 Task: Add a dependency to the task Upgrade and migrate company software development to a cloud-based solution , the existing task  Integrate a new payment gateway for recurring payments in the project AgileHaven
Action: Mouse moved to (572, 327)
Screenshot: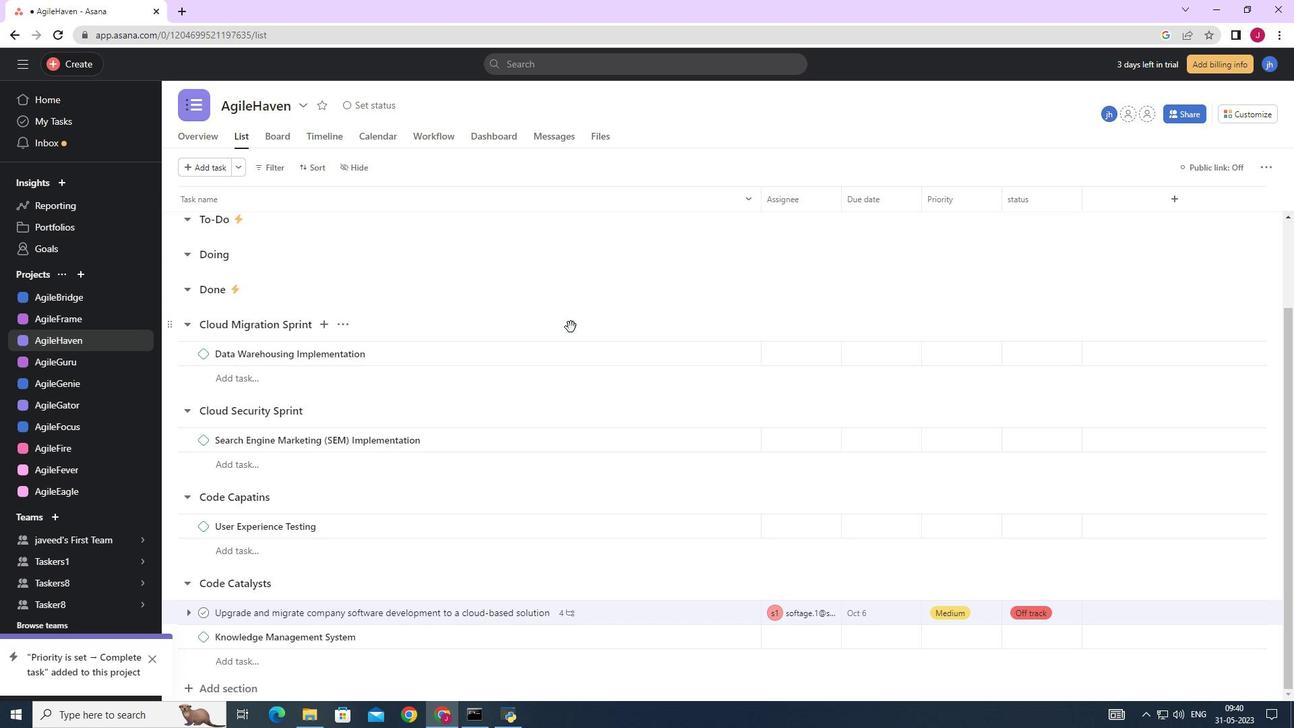 
Action: Mouse scrolled (572, 327) with delta (0, 0)
Screenshot: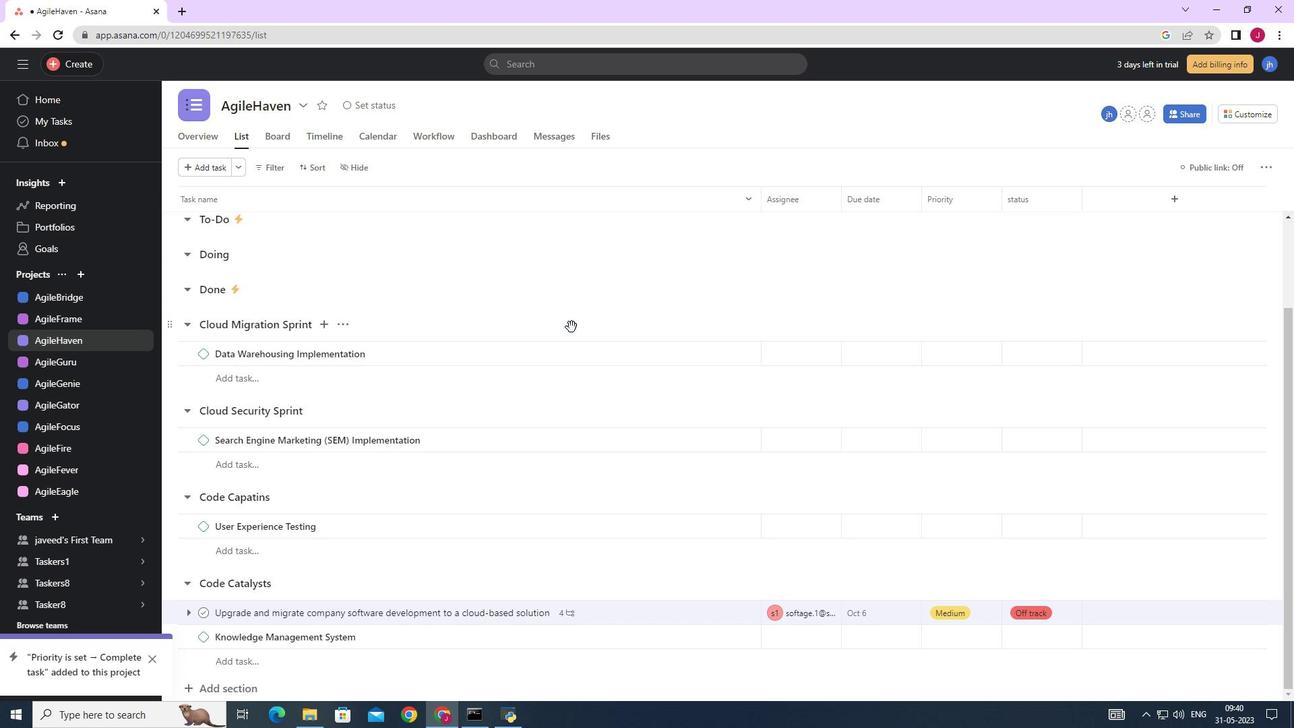 
Action: Mouse moved to (489, 289)
Screenshot: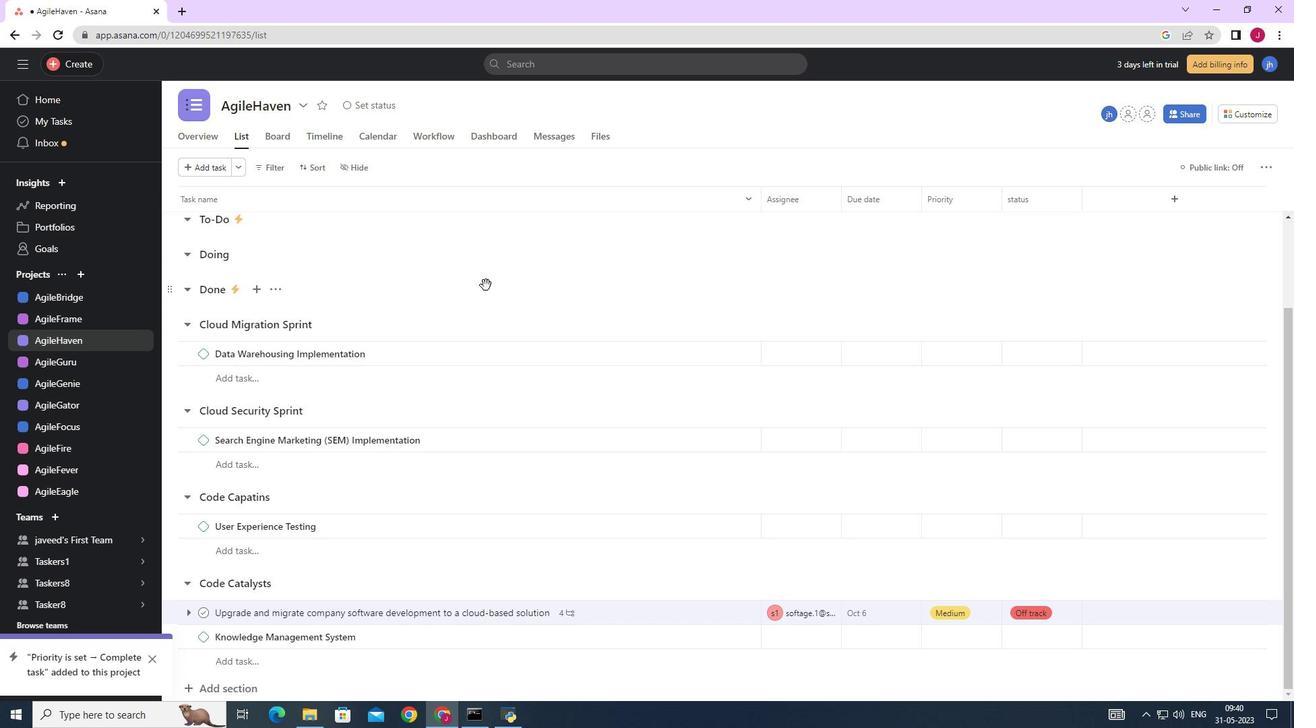 
Action: Mouse scrolled (489, 290) with delta (0, 0)
Screenshot: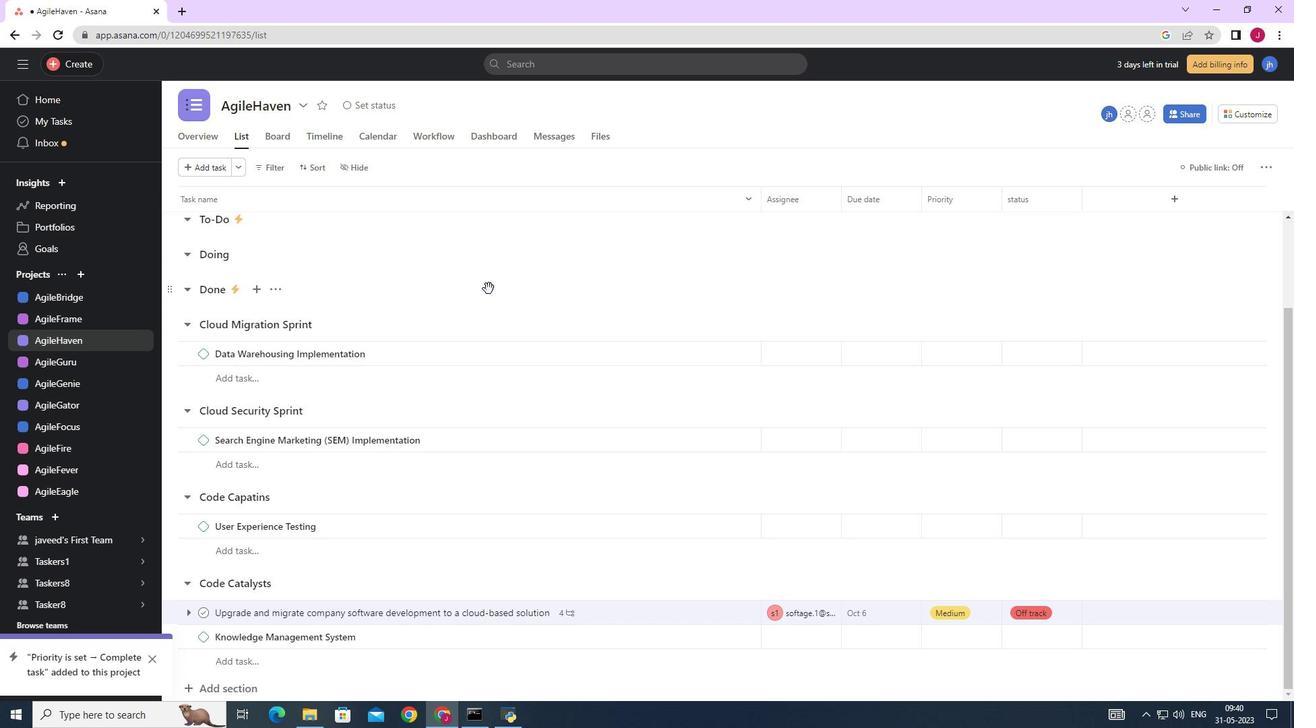 
Action: Mouse scrolled (489, 290) with delta (0, 0)
Screenshot: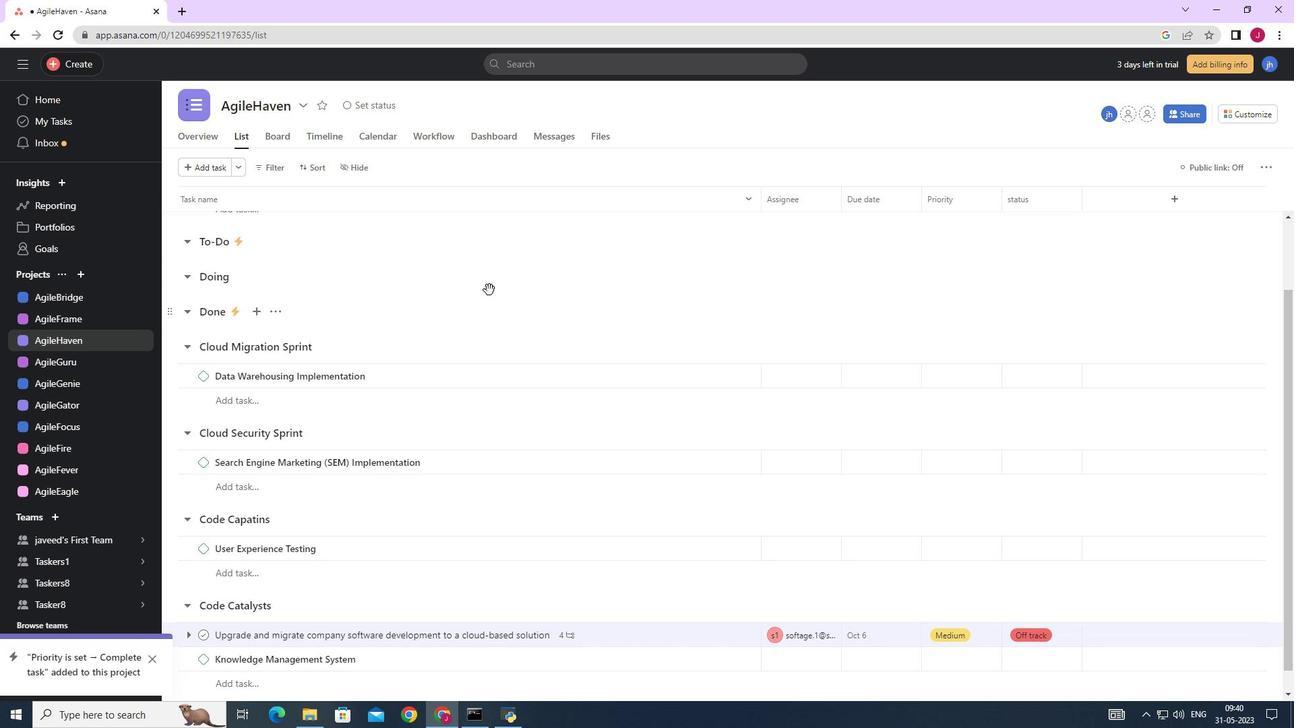 
Action: Mouse scrolled (489, 290) with delta (0, 0)
Screenshot: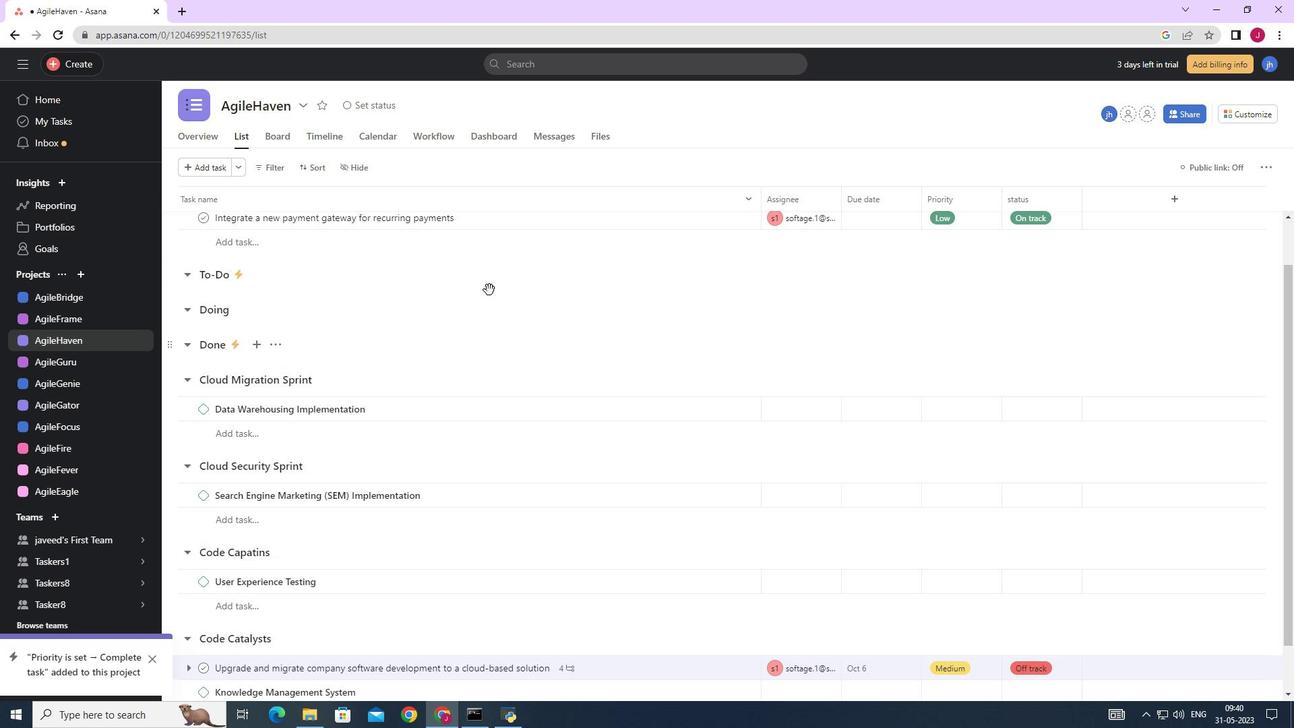 
Action: Mouse scrolled (489, 290) with delta (0, 0)
Screenshot: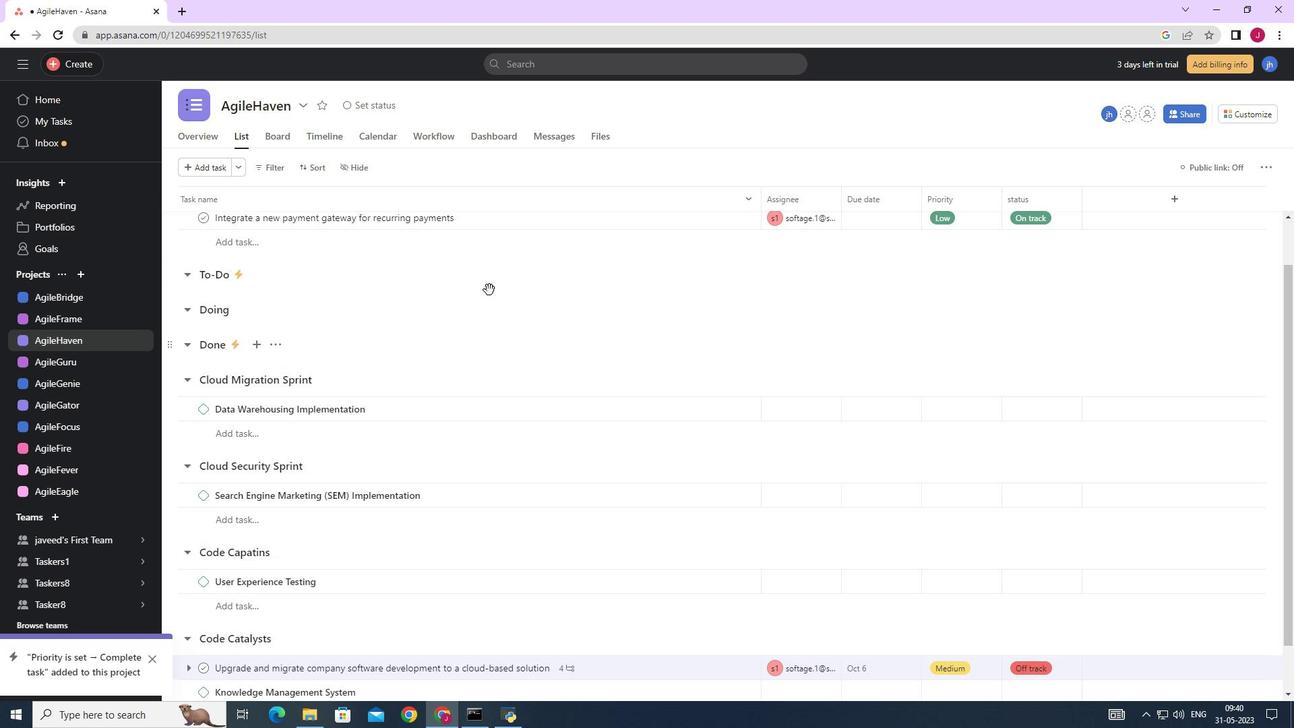 
Action: Mouse scrolled (489, 290) with delta (0, 0)
Screenshot: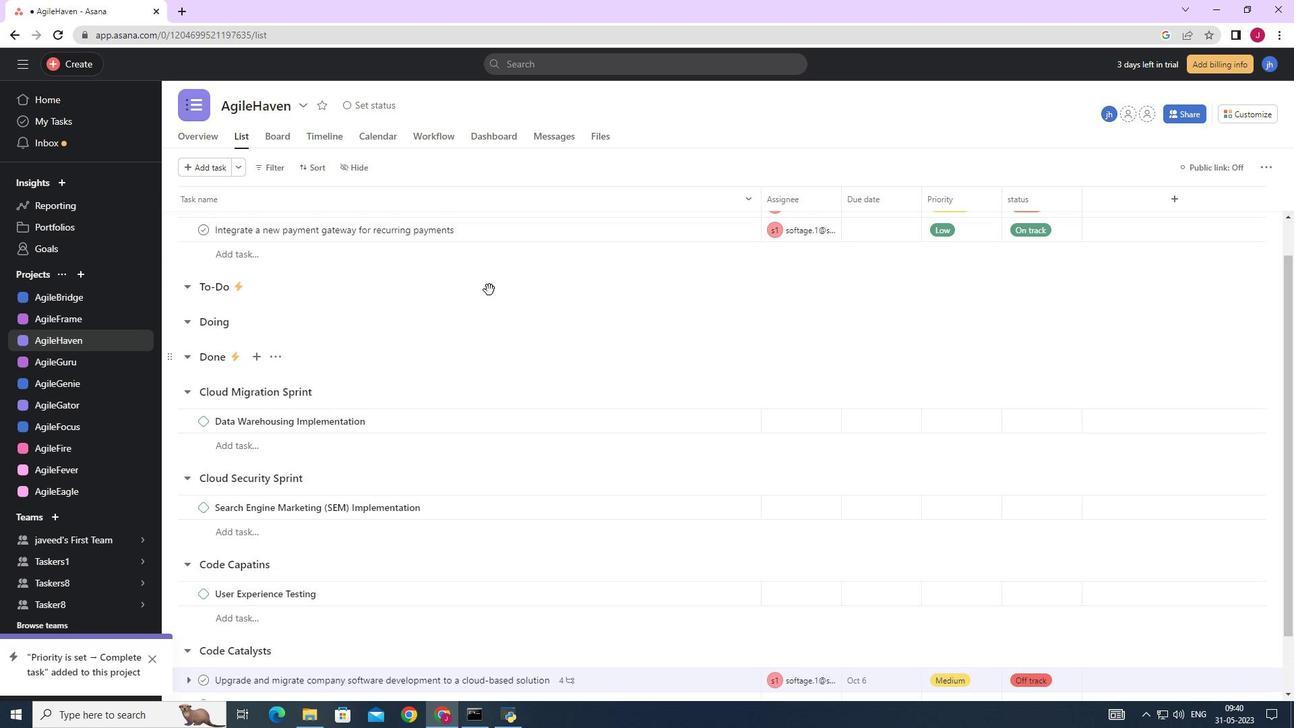 
Action: Mouse moved to (470, 324)
Screenshot: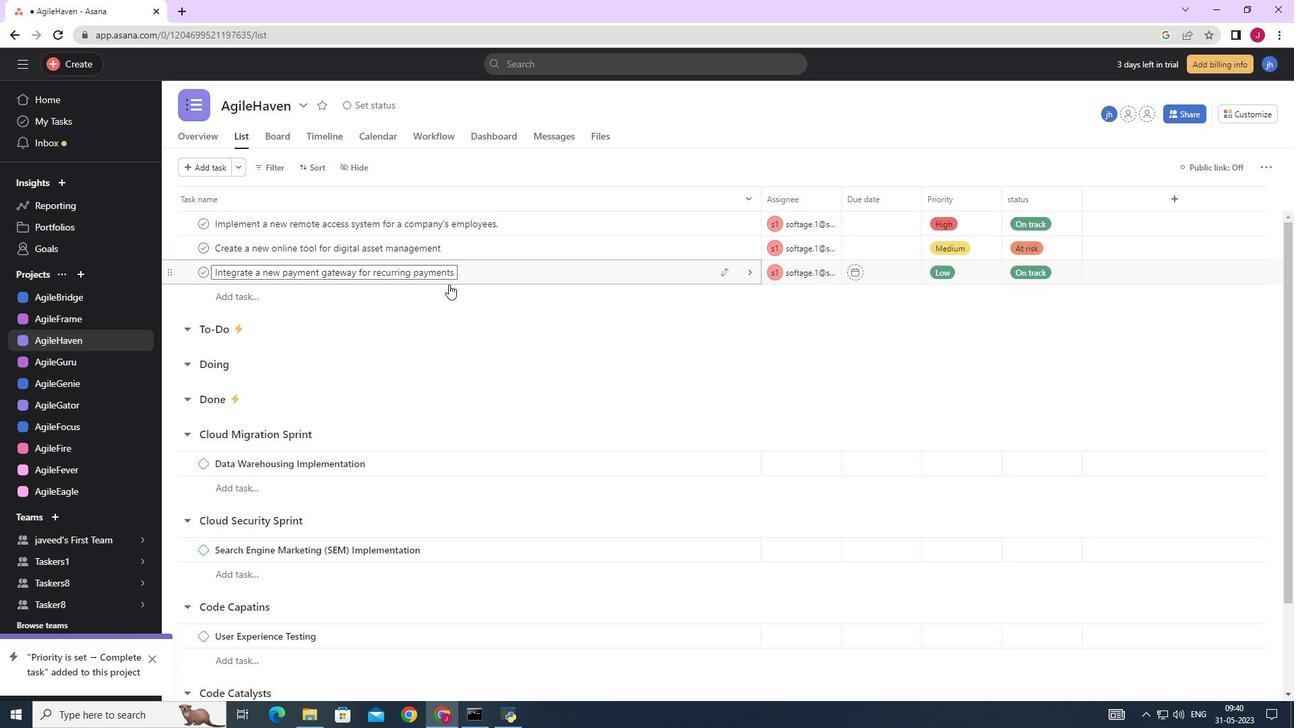
Action: Mouse scrolled (470, 323) with delta (0, 0)
Screenshot: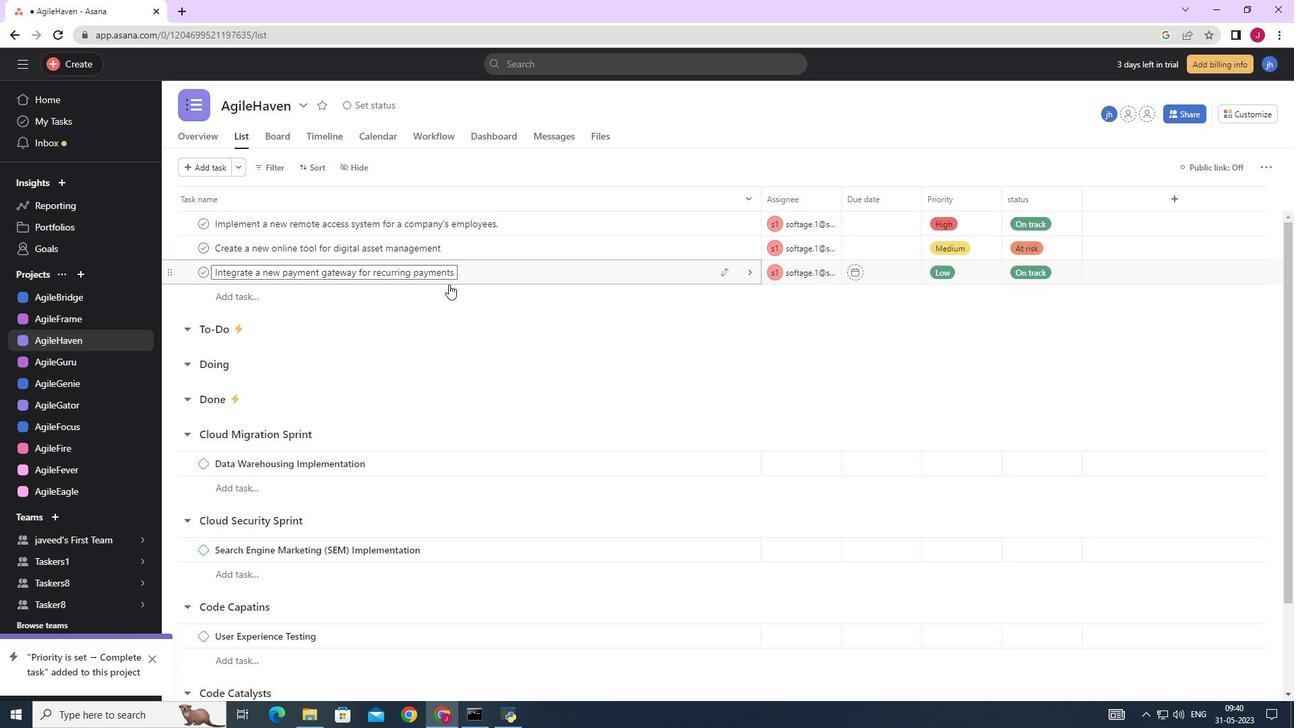 
Action: Mouse moved to (470, 327)
Screenshot: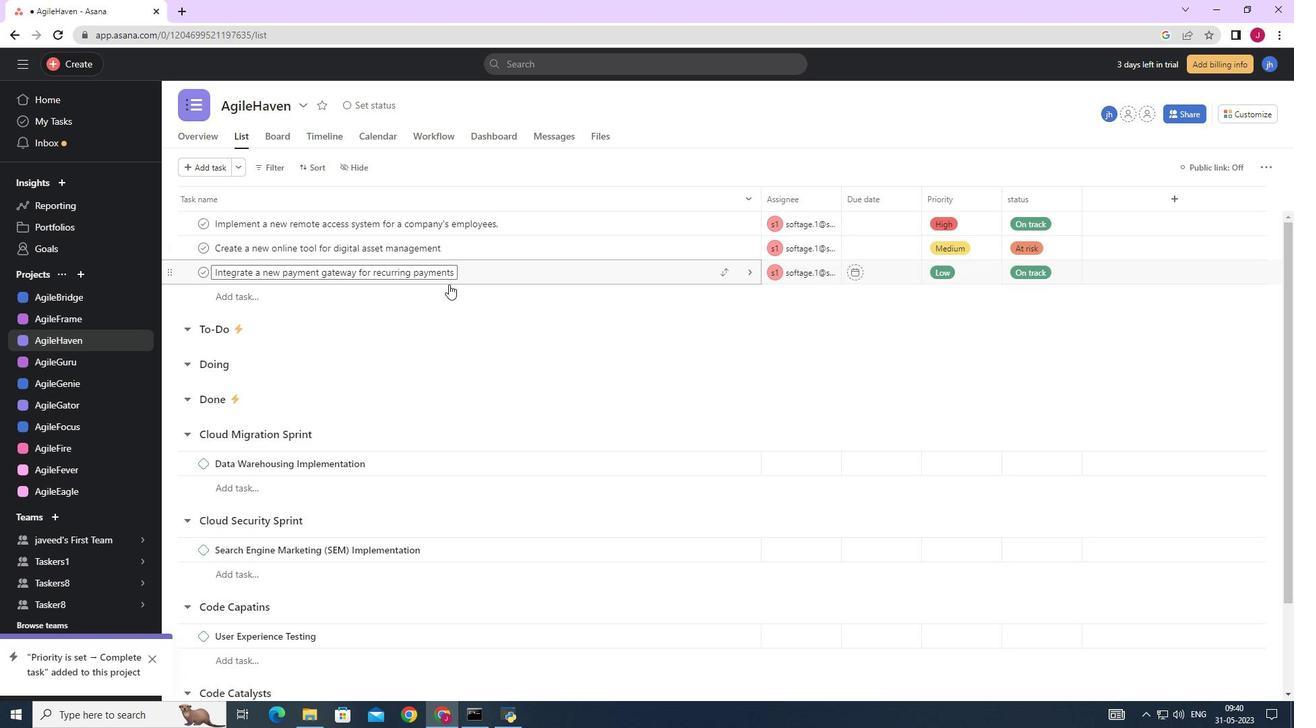 
Action: Mouse scrolled (470, 325) with delta (0, 0)
Screenshot: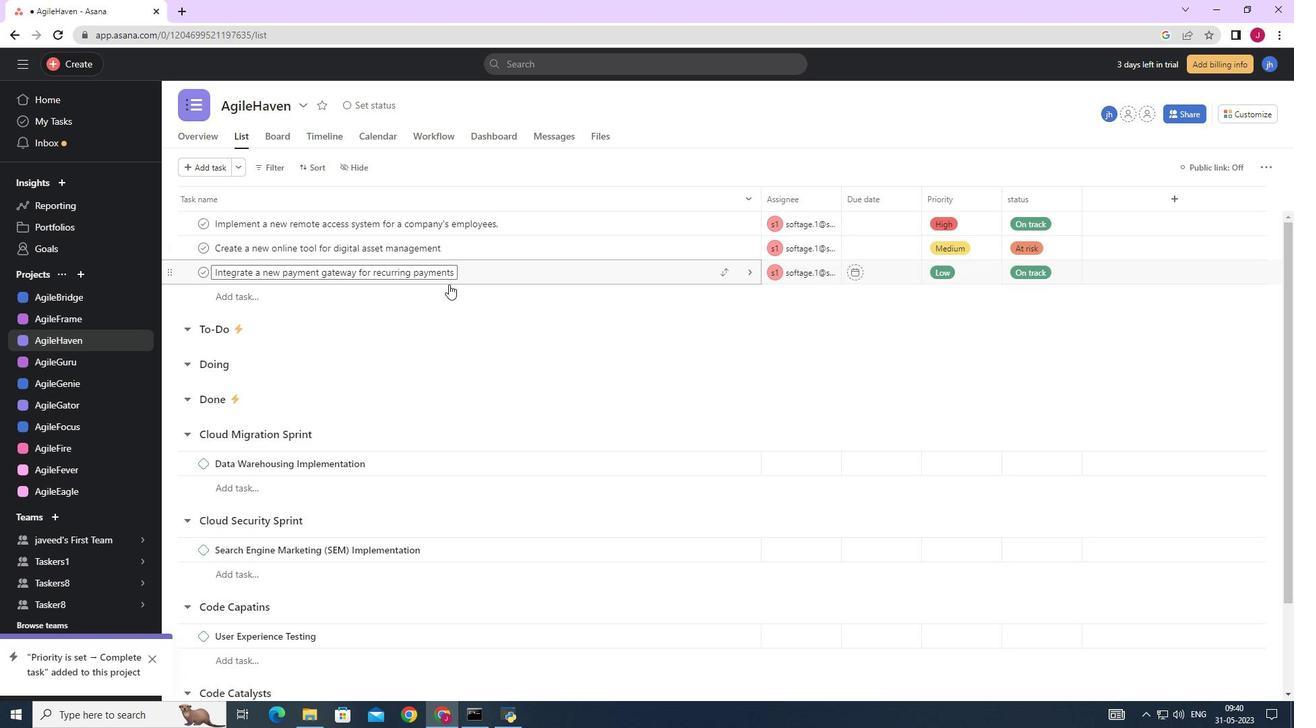
Action: Mouse moved to (470, 328)
Screenshot: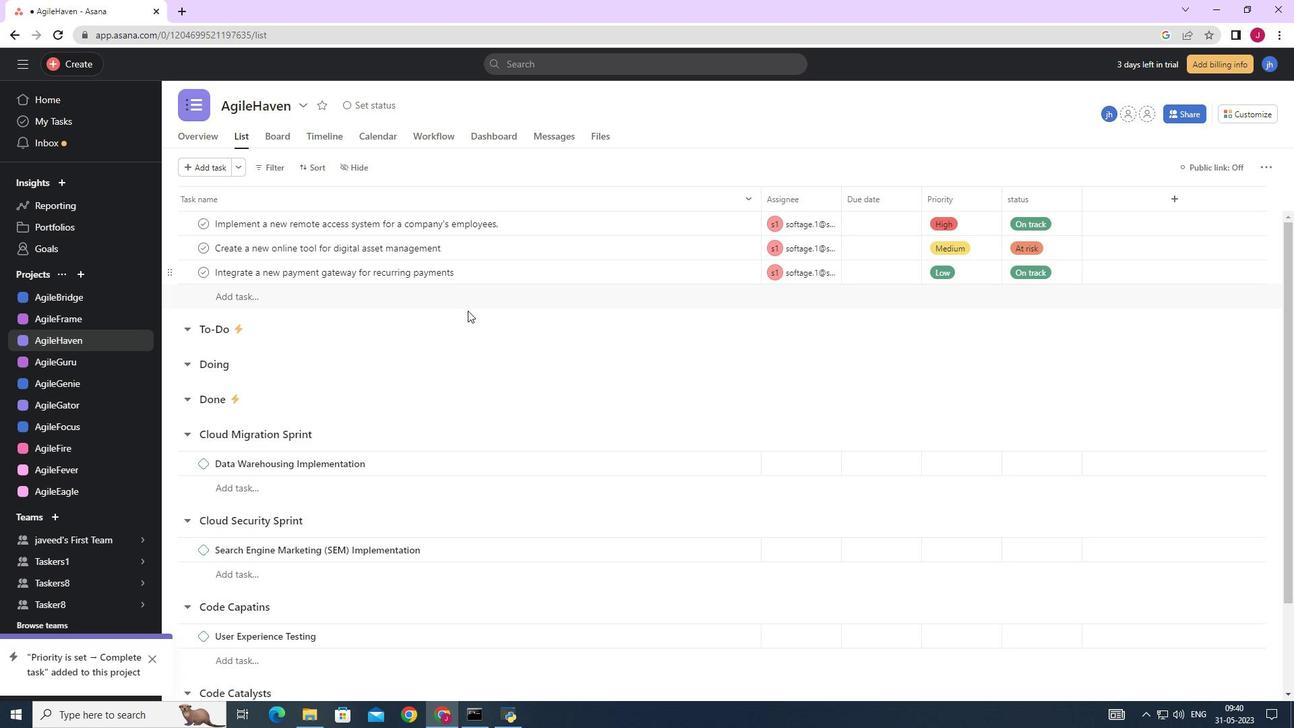 
Action: Mouse scrolled (470, 327) with delta (0, 0)
Screenshot: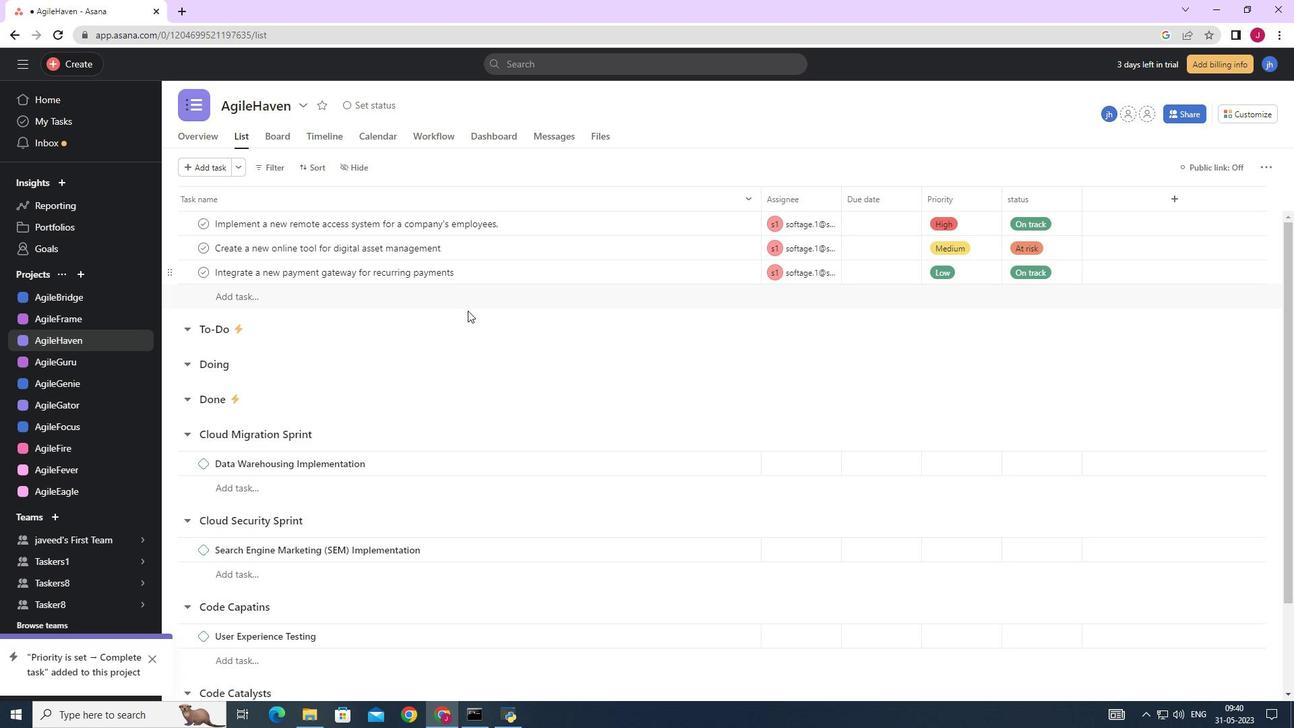 
Action: Mouse moved to (470, 331)
Screenshot: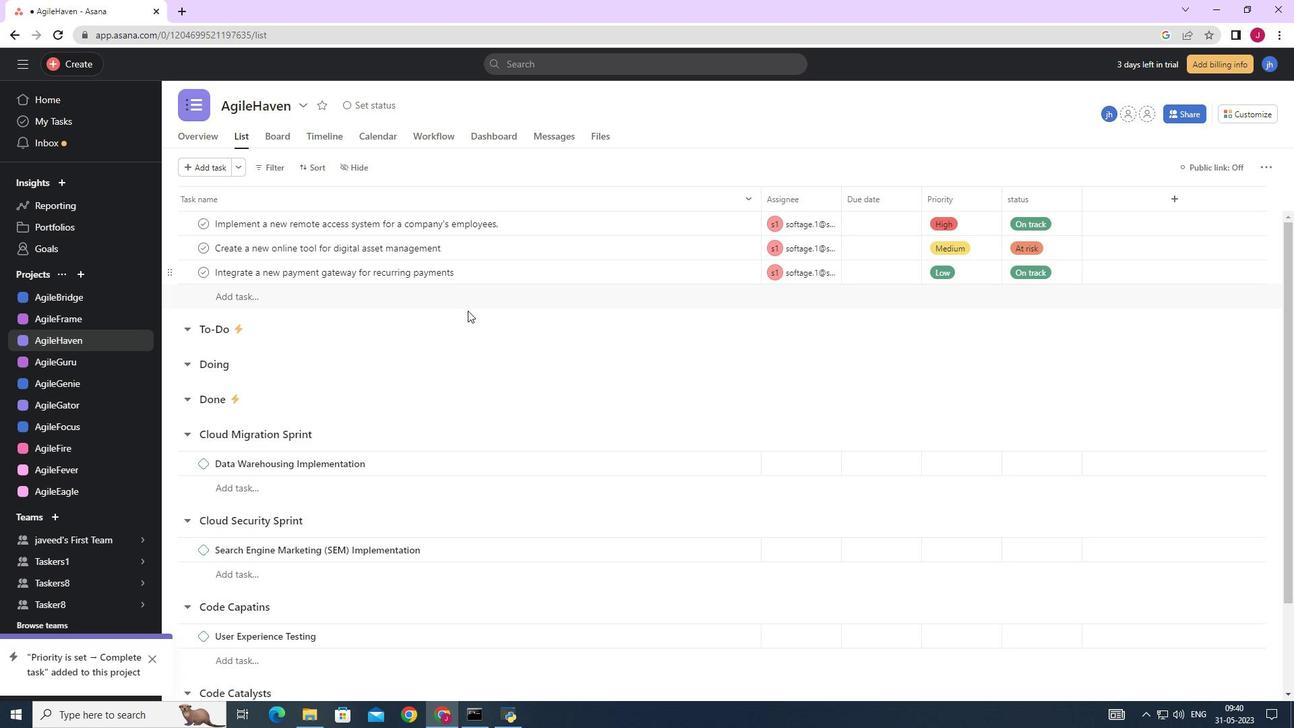 
Action: Mouse scrolled (470, 328) with delta (0, 0)
Screenshot: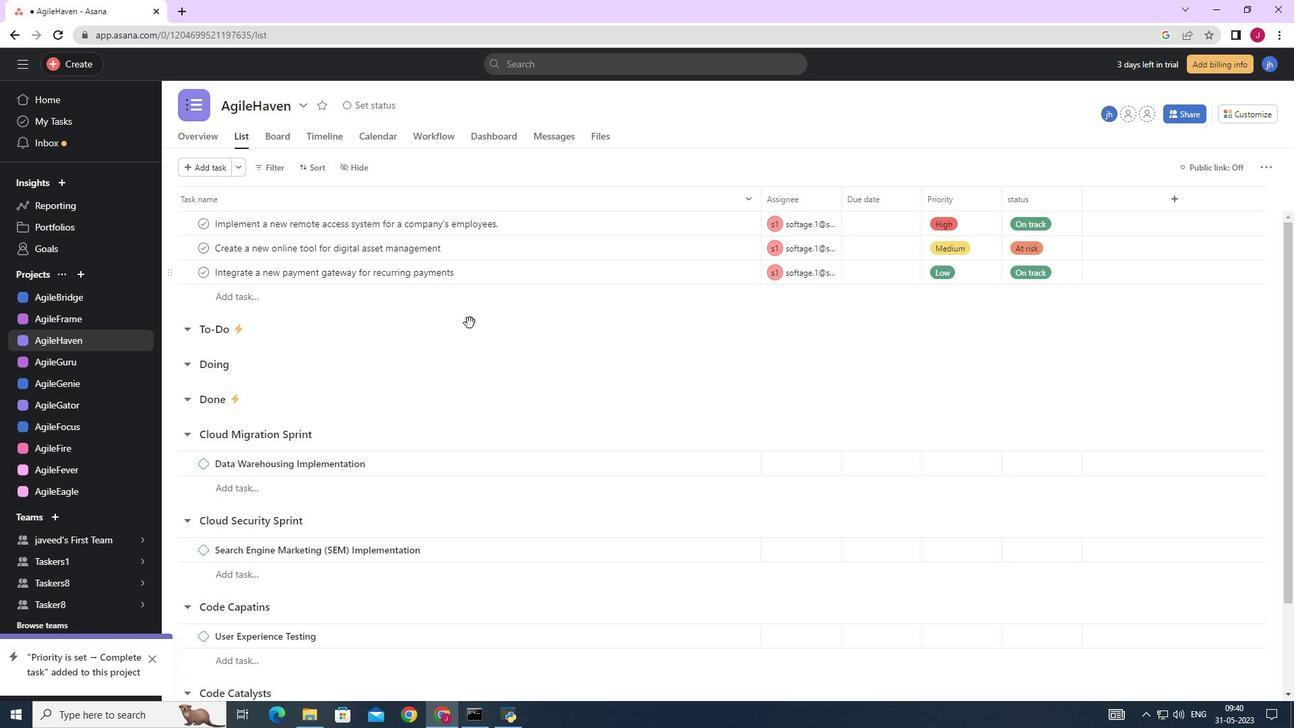 
Action: Mouse moved to (534, 427)
Screenshot: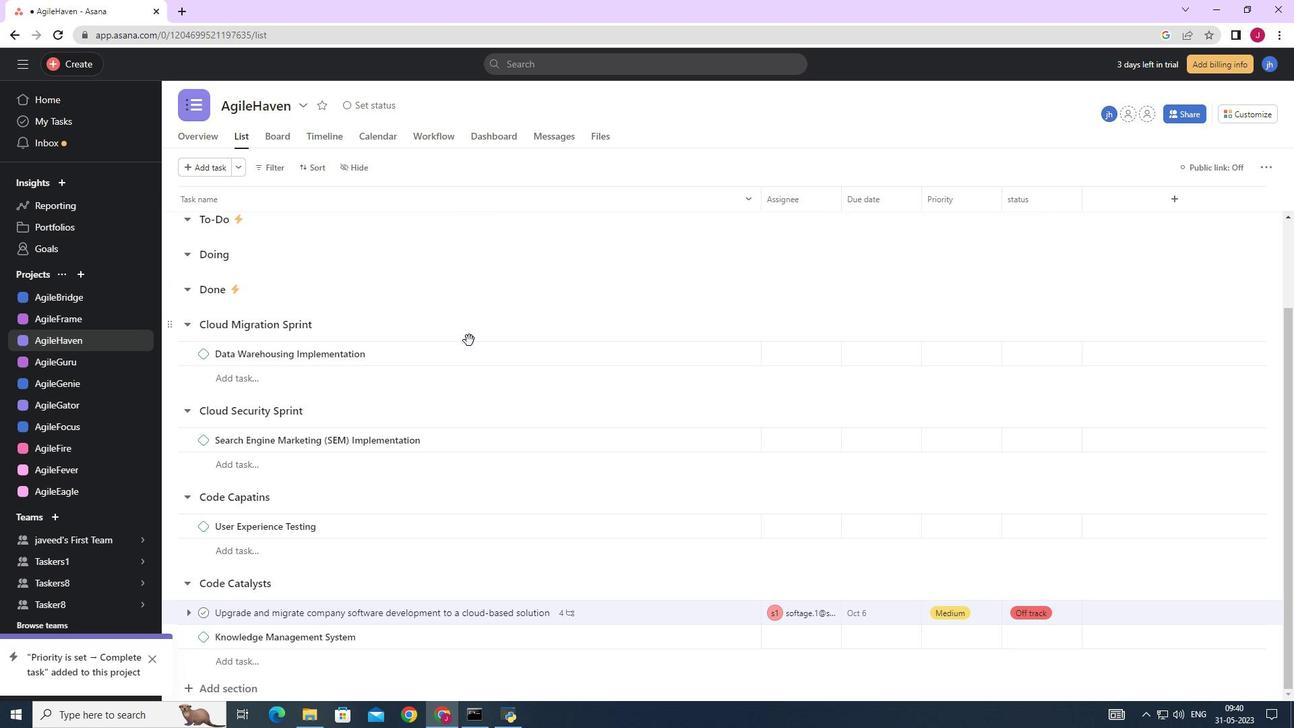 
Action: Mouse scrolled (467, 345) with delta (0, 0)
Screenshot: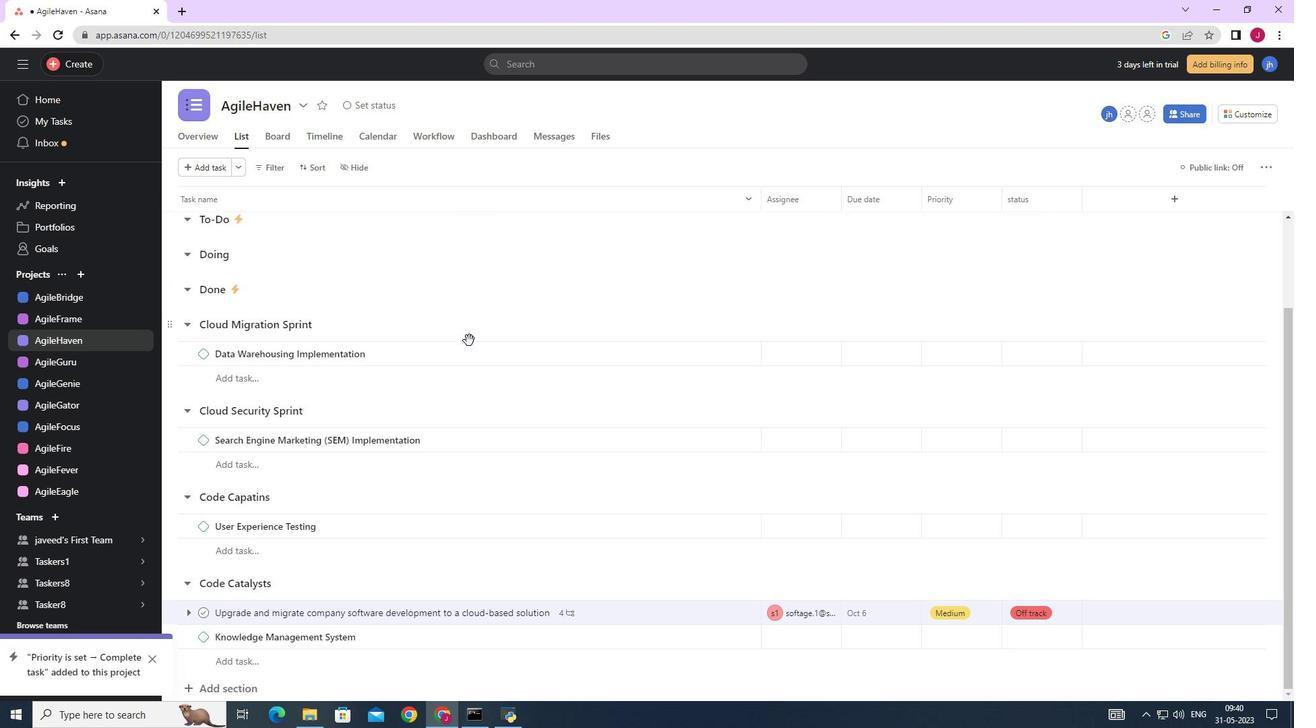 
Action: Mouse moved to (558, 443)
Screenshot: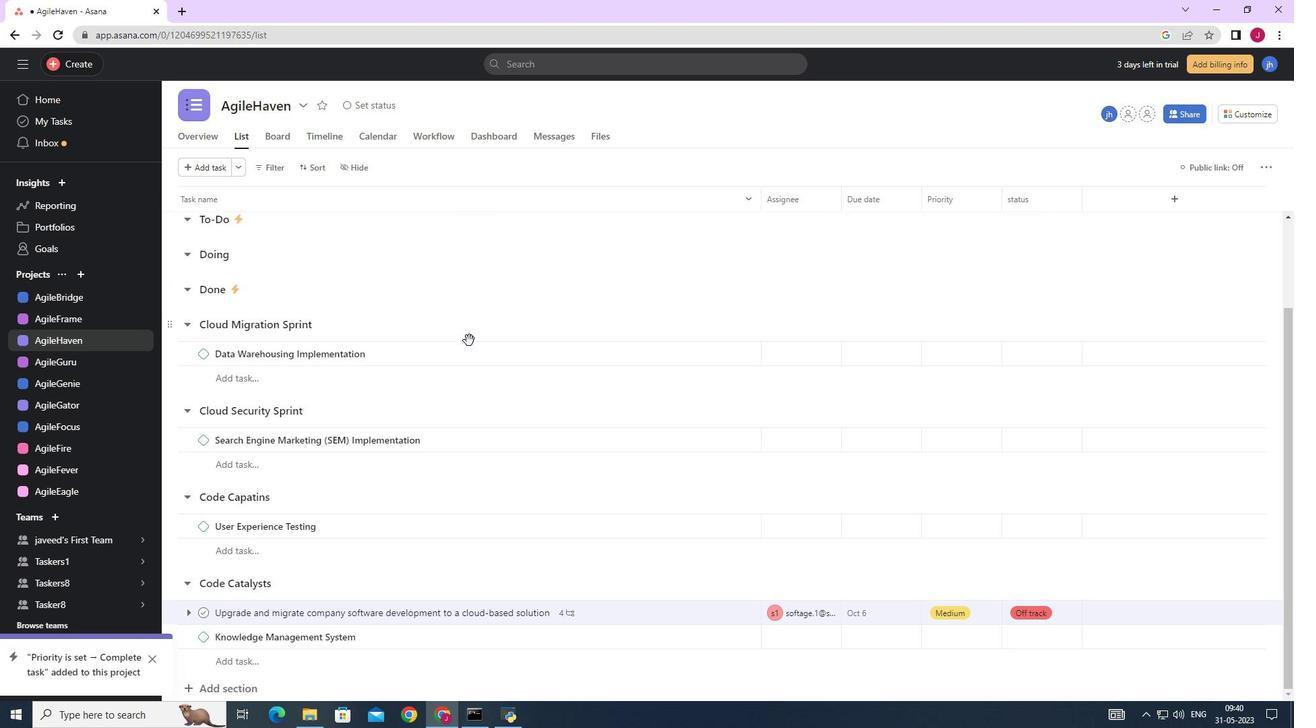 
Action: Mouse scrolled (467, 354) with delta (0, 0)
Screenshot: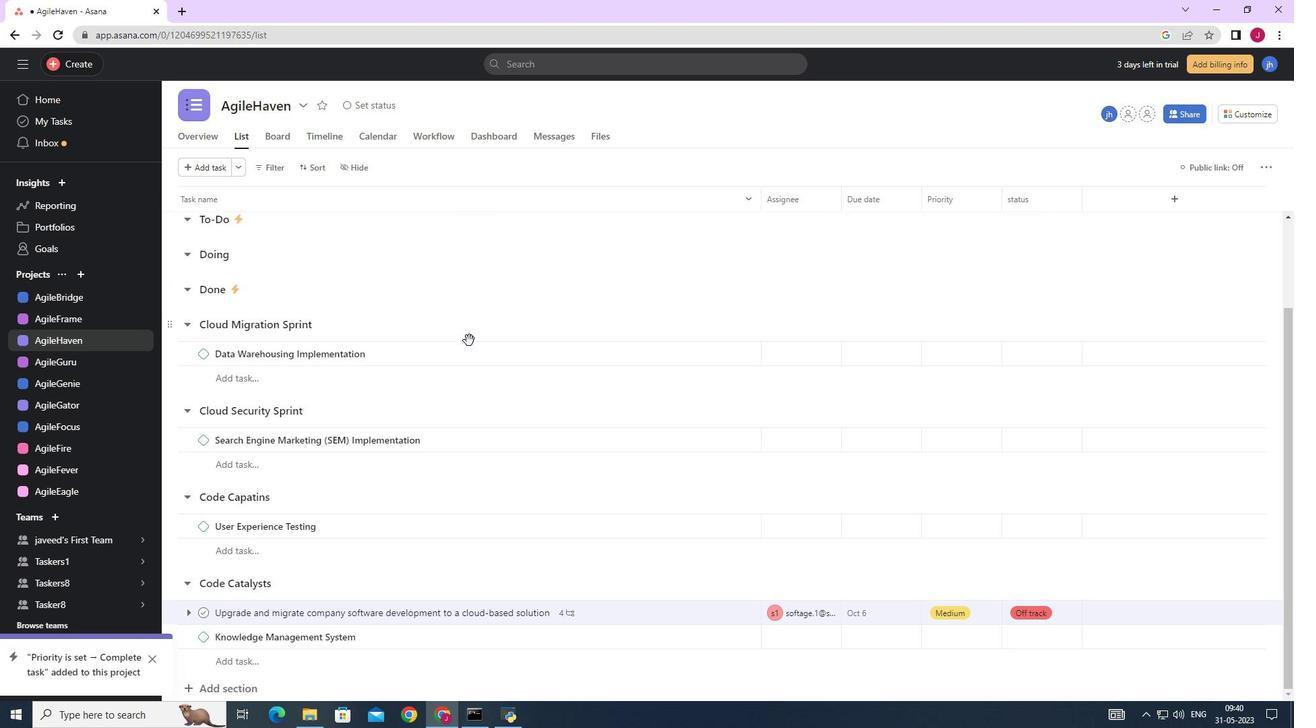 
Action: Mouse moved to (566, 450)
Screenshot: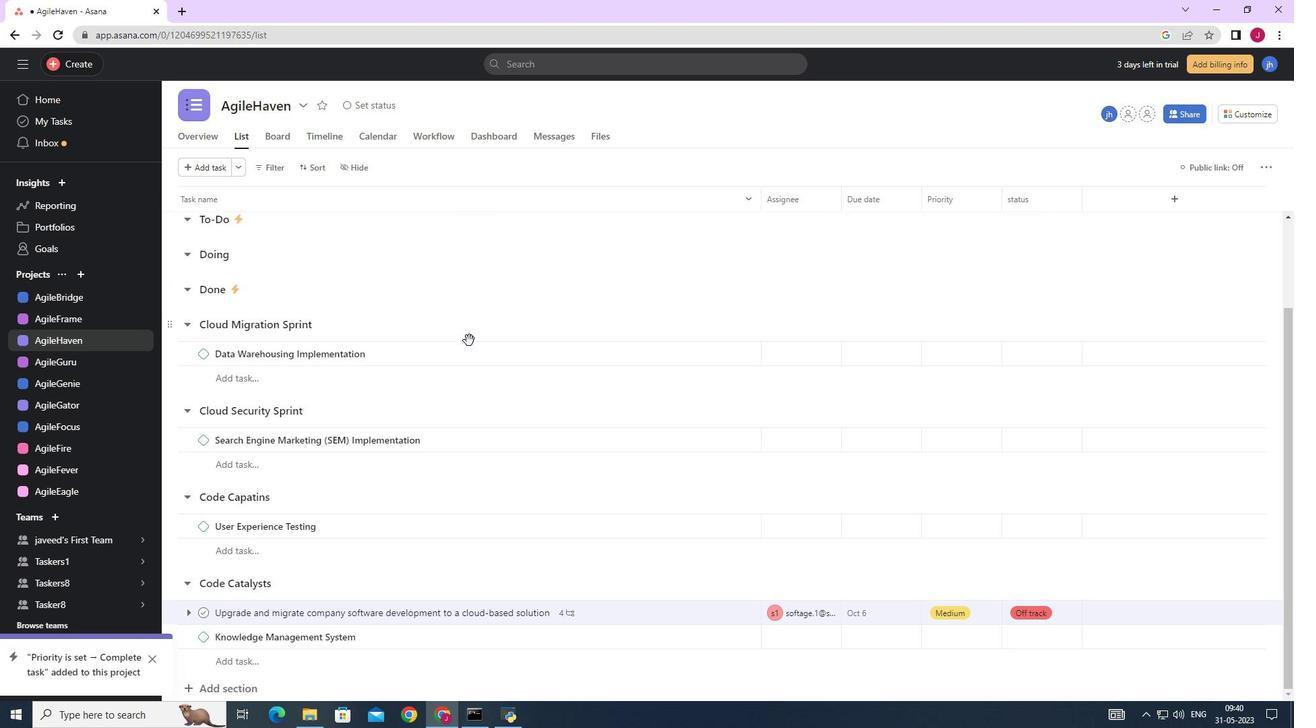 
Action: Mouse scrolled (467, 358) with delta (0, 0)
Screenshot: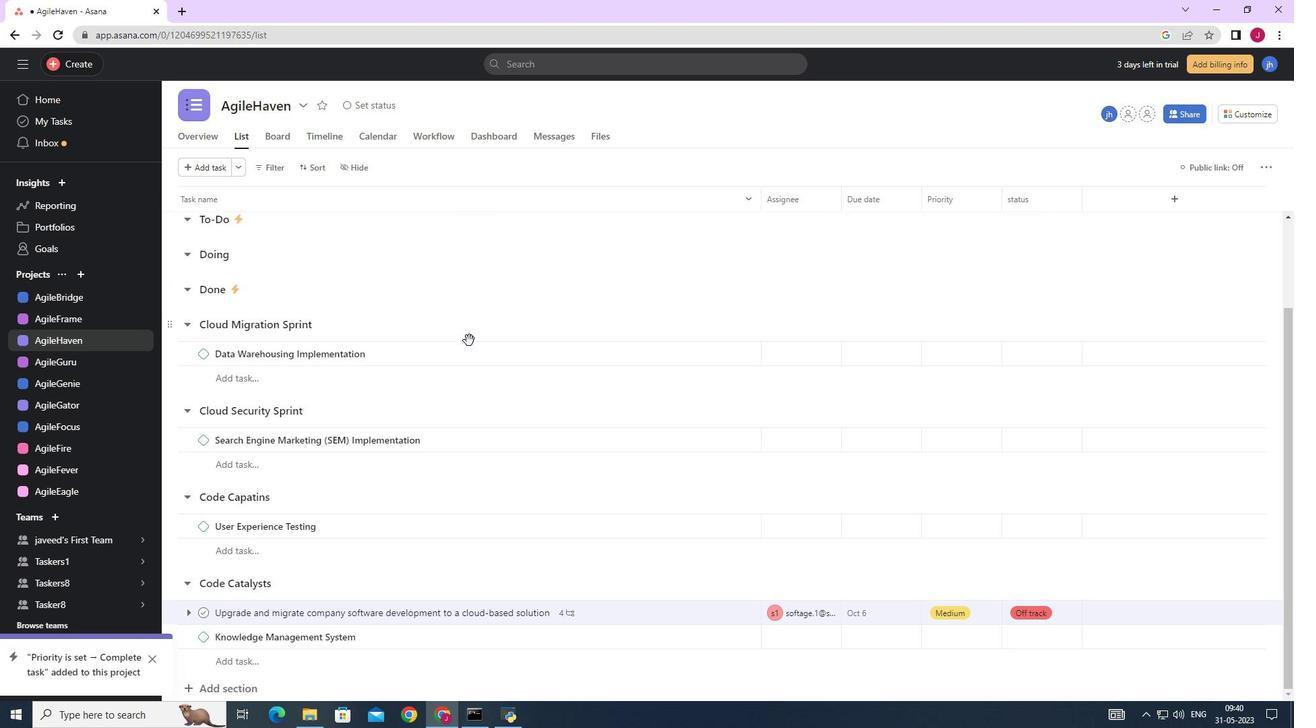 
Action: Mouse moved to (569, 454)
Screenshot: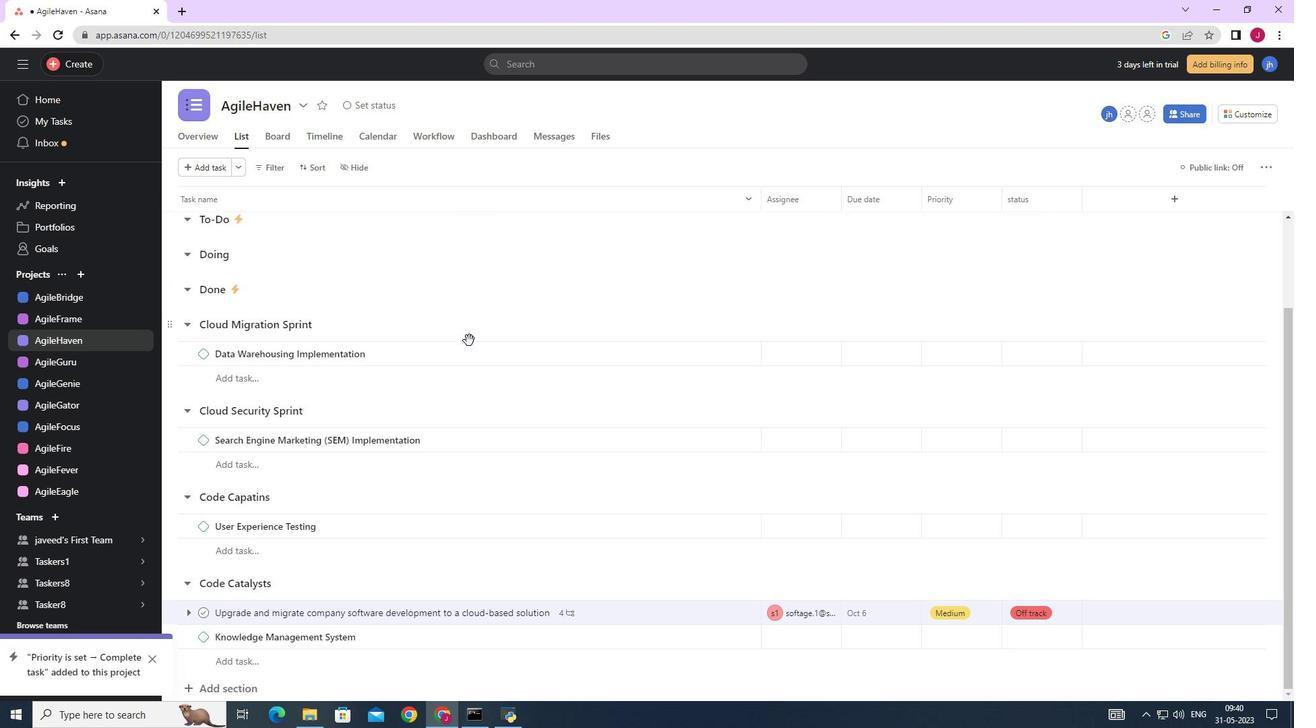 
Action: Mouse scrolled (467, 362) with delta (0, 0)
Screenshot: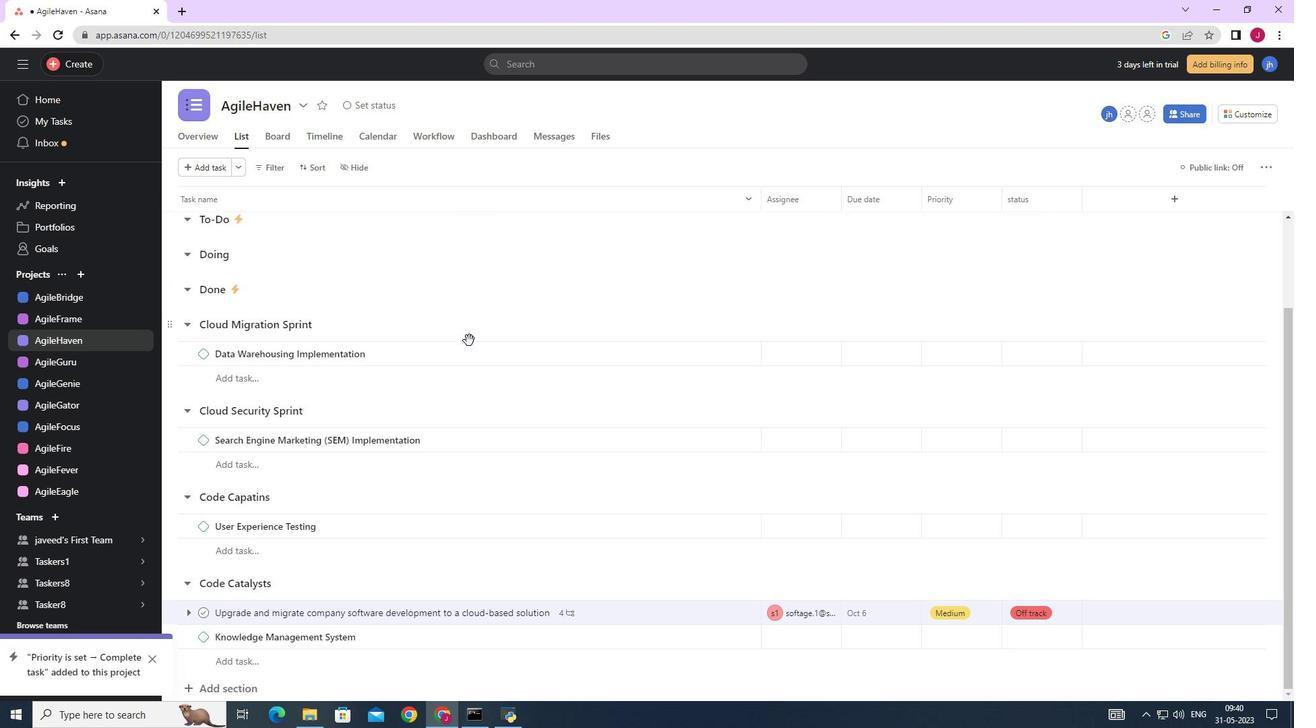 
Action: Mouse moved to (702, 618)
Screenshot: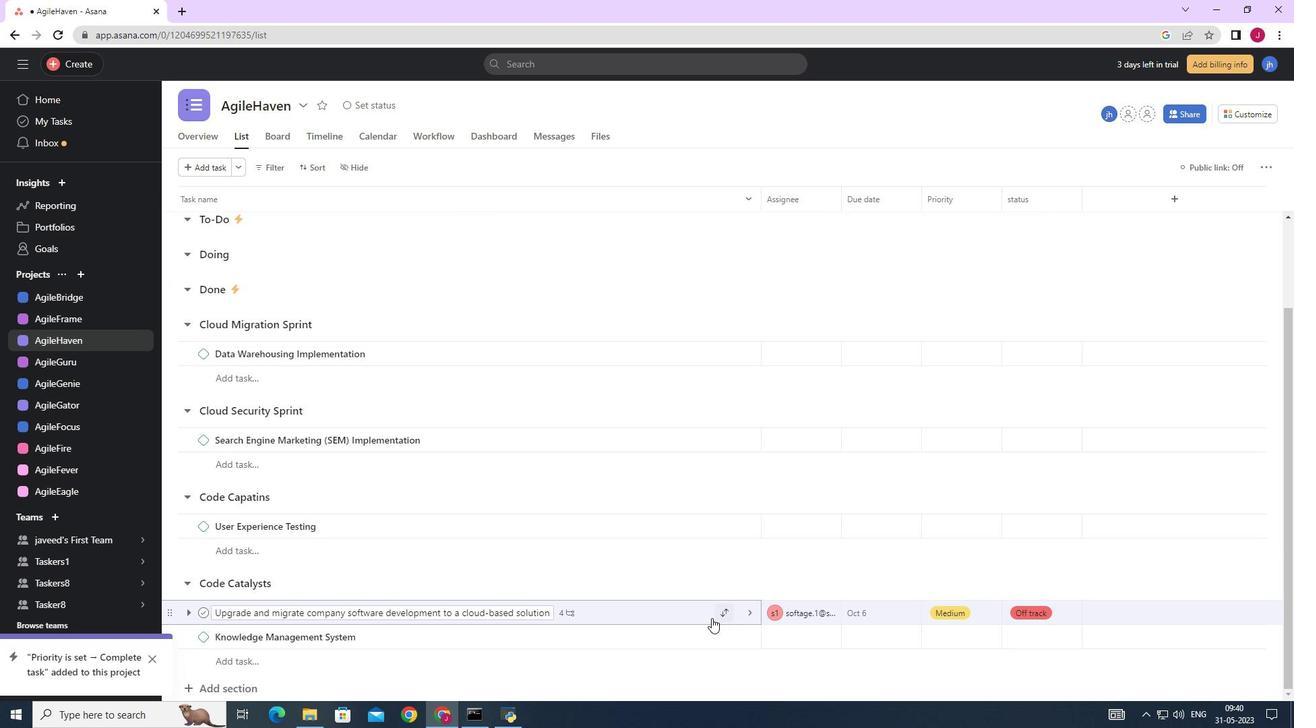 
Action: Mouse pressed left at (702, 618)
Screenshot: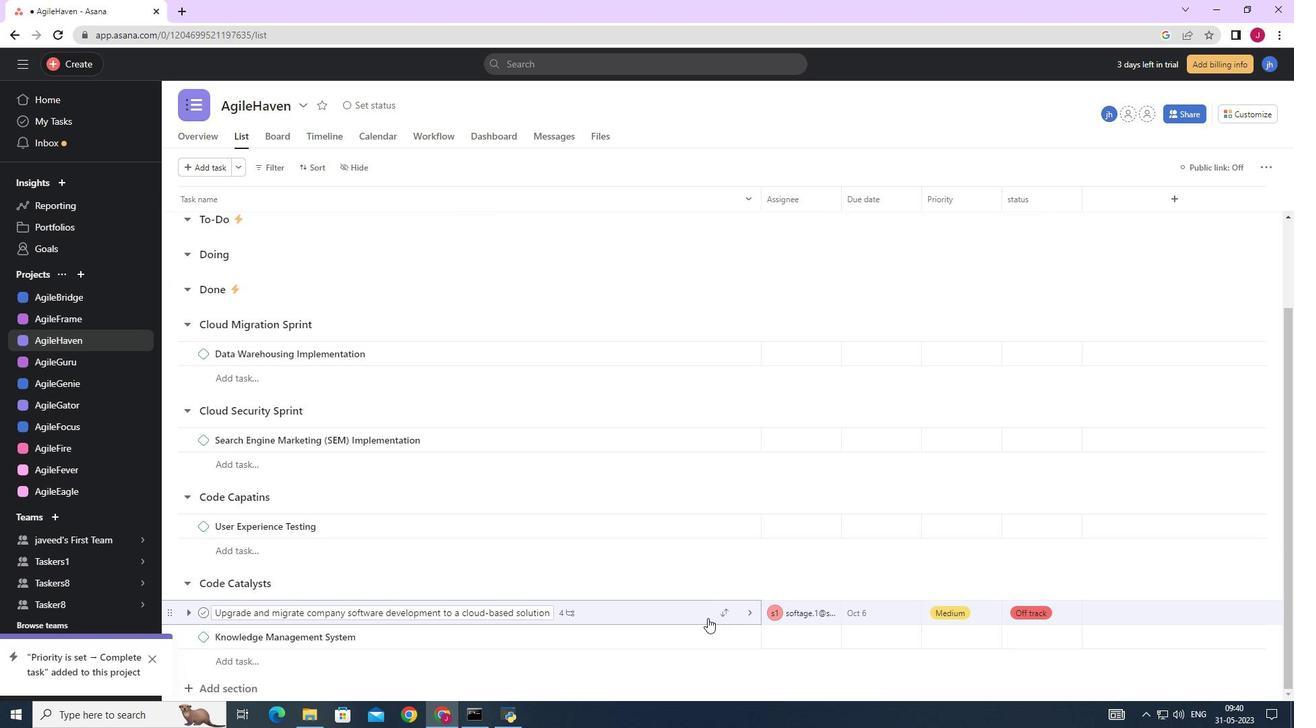 
Action: Mouse moved to (974, 396)
Screenshot: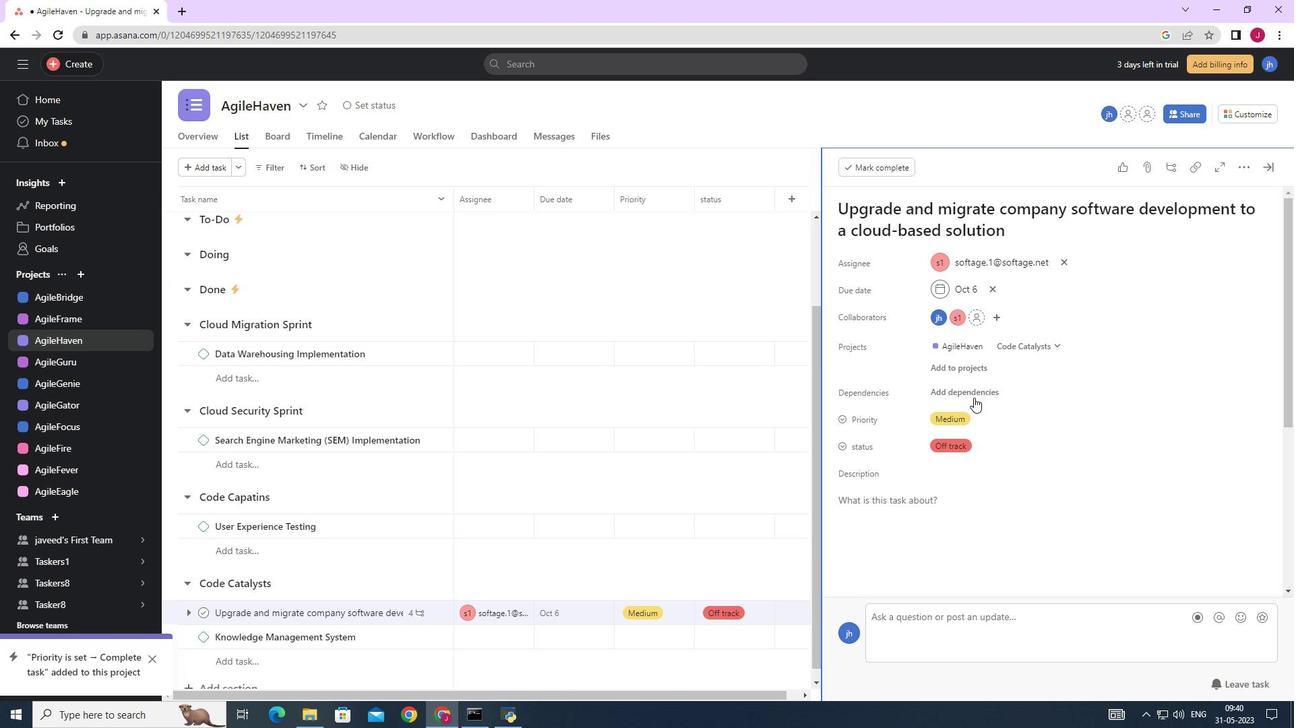 
Action: Mouse pressed left at (974, 396)
Screenshot: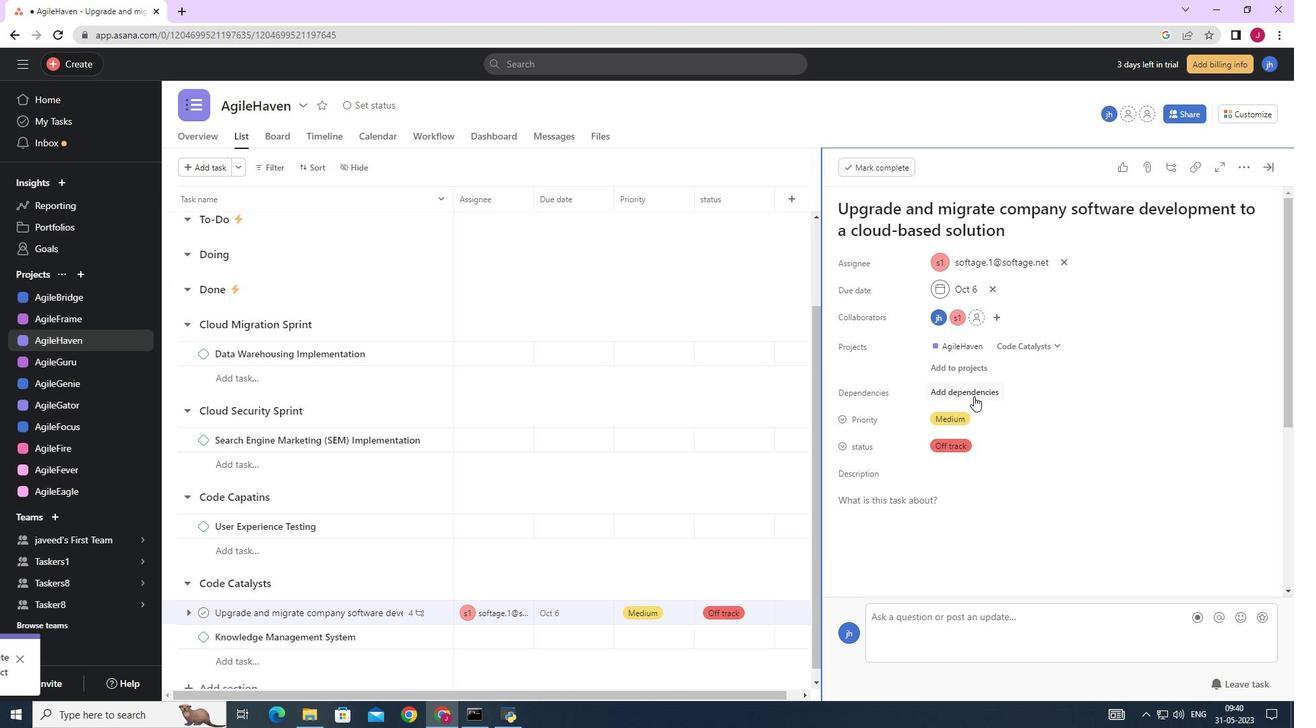 
Action: Mouse moved to (1043, 444)
Screenshot: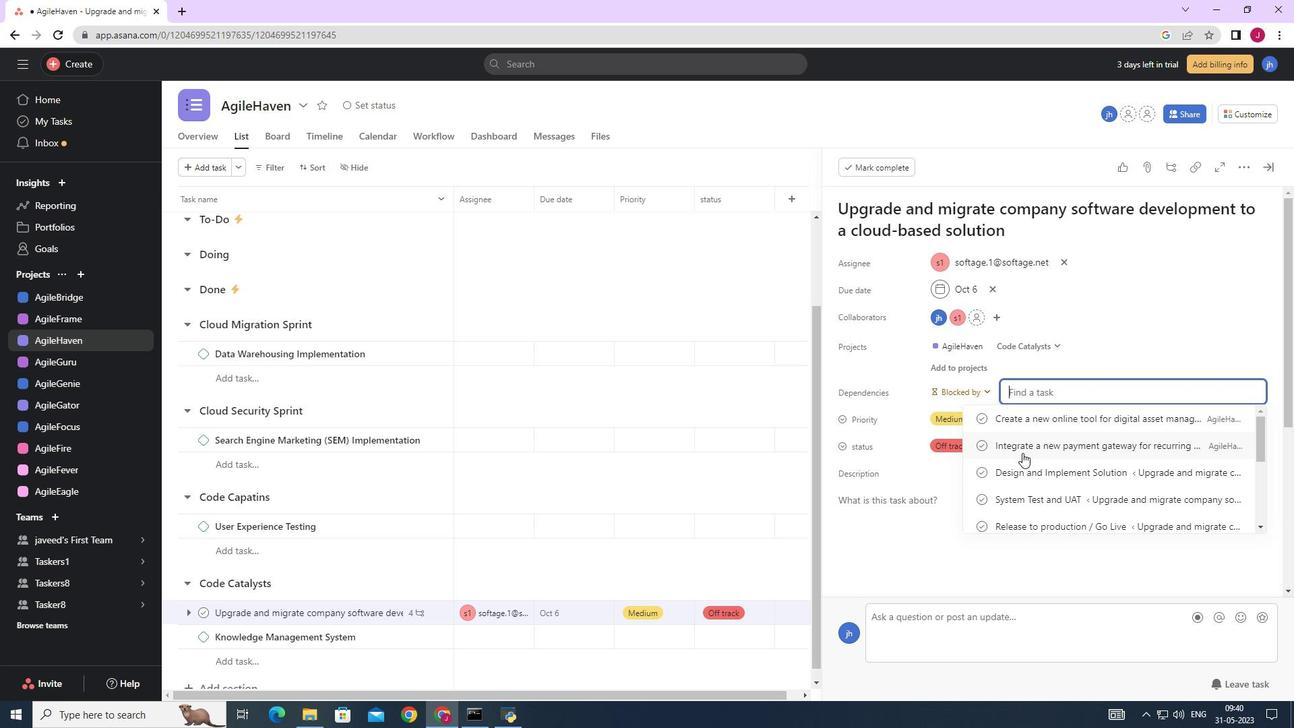 
Action: Mouse pressed left at (1043, 444)
Screenshot: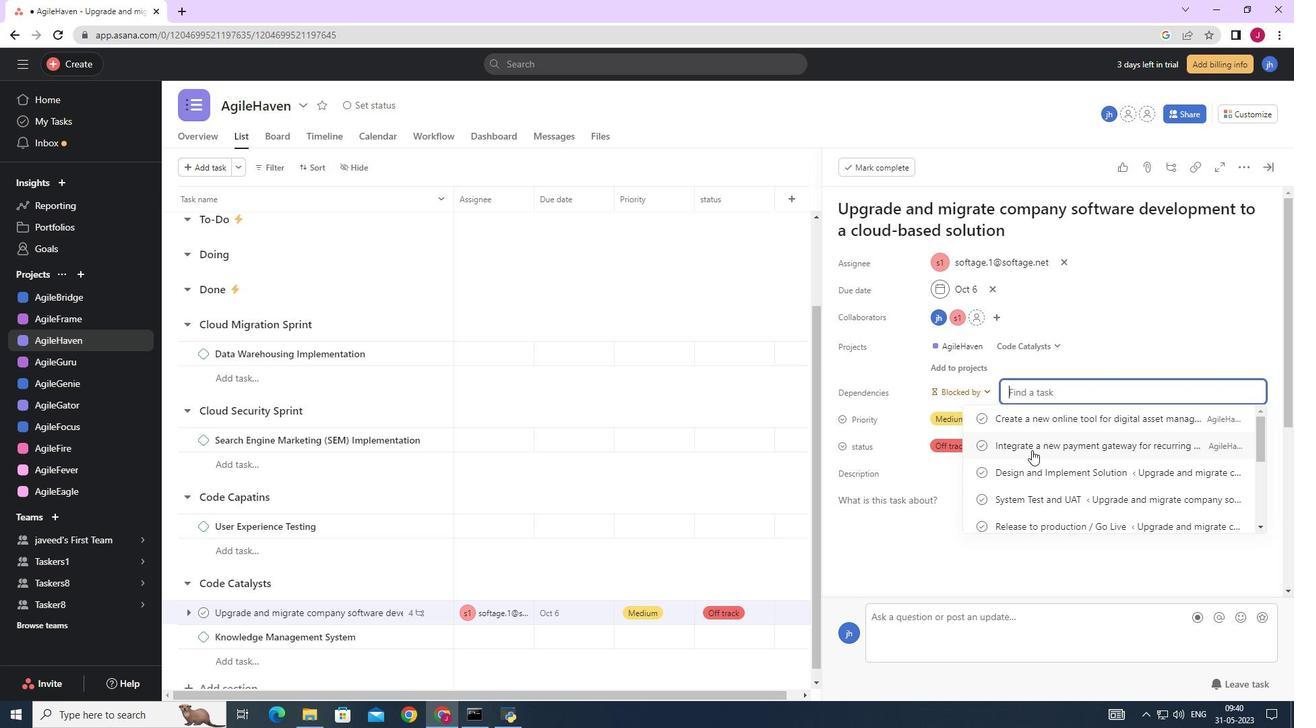 
Action: Mouse moved to (1105, 397)
Screenshot: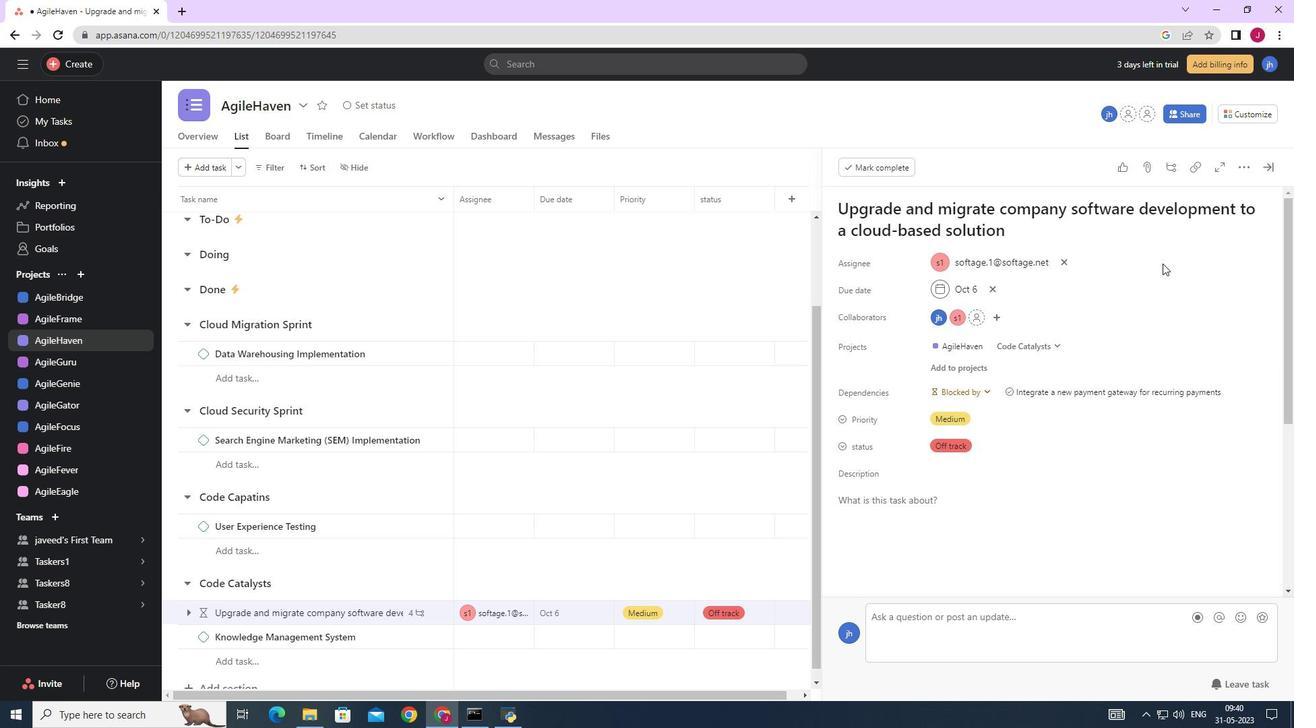 
Action: Mouse scrolled (1105, 397) with delta (0, 0)
Screenshot: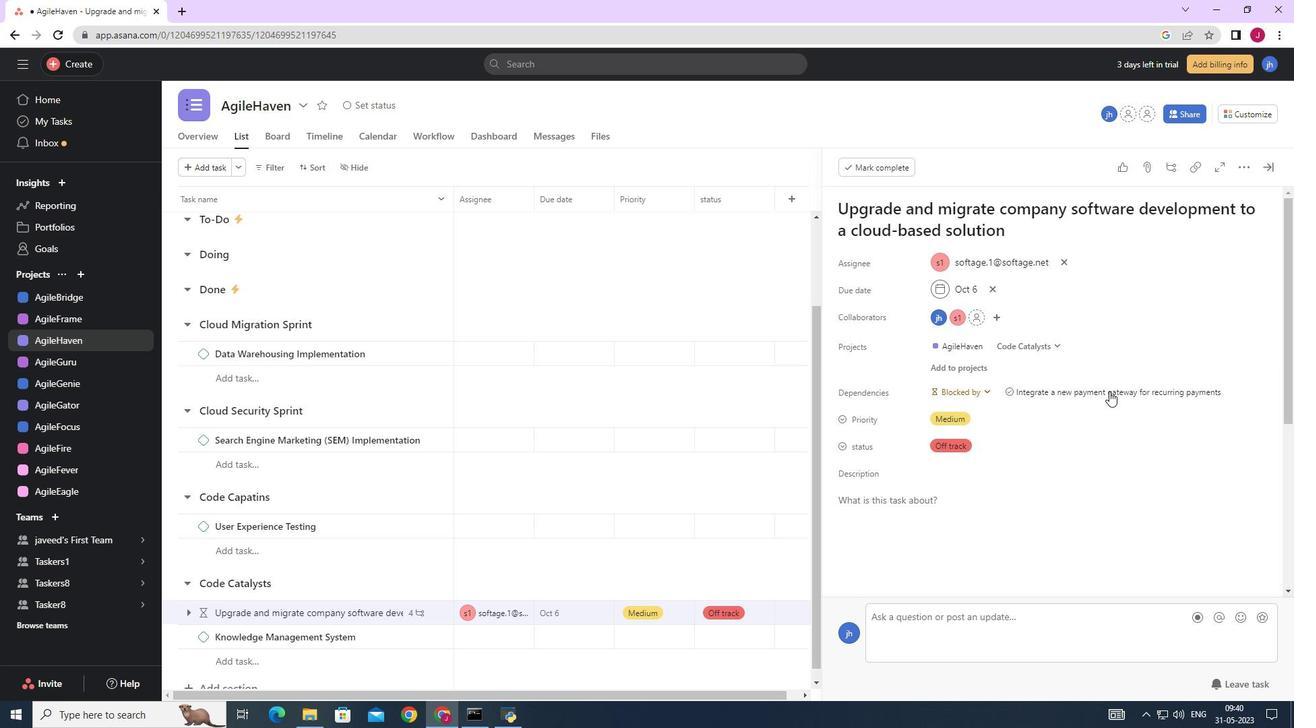 
Action: Mouse scrolled (1105, 397) with delta (0, 0)
Screenshot: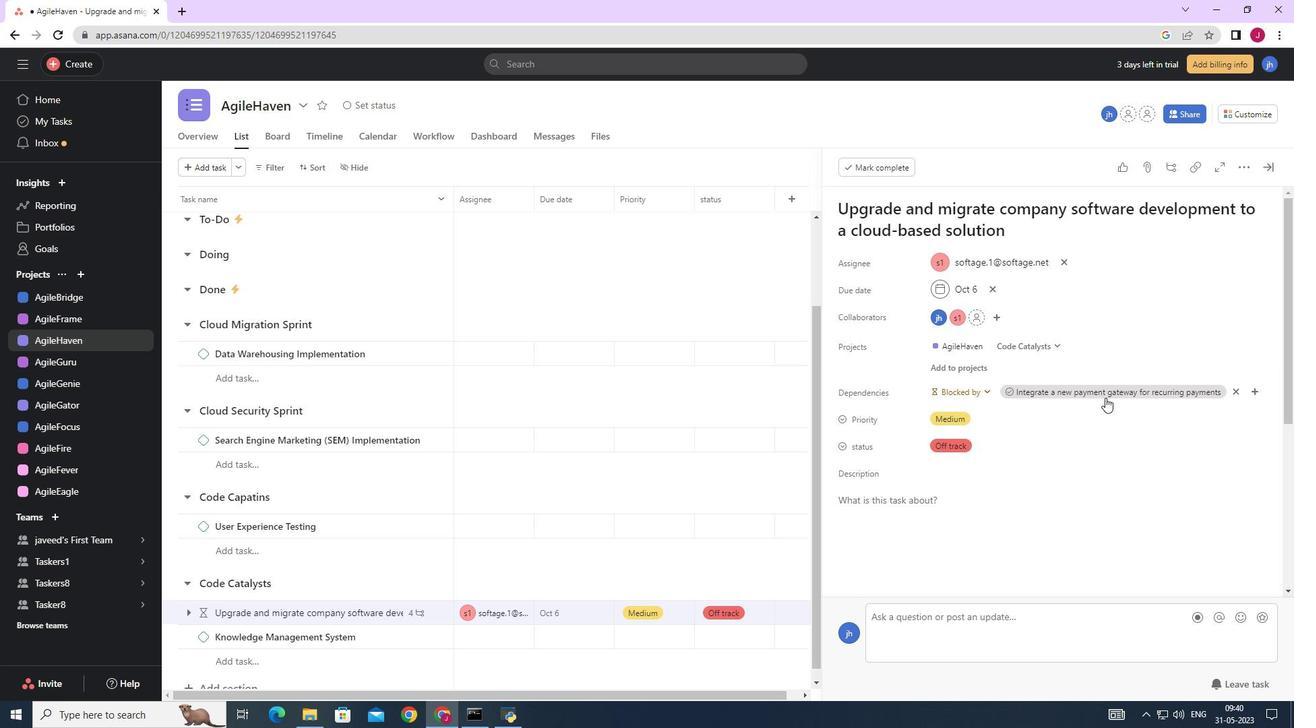 
Action: Mouse scrolled (1105, 397) with delta (0, 0)
Screenshot: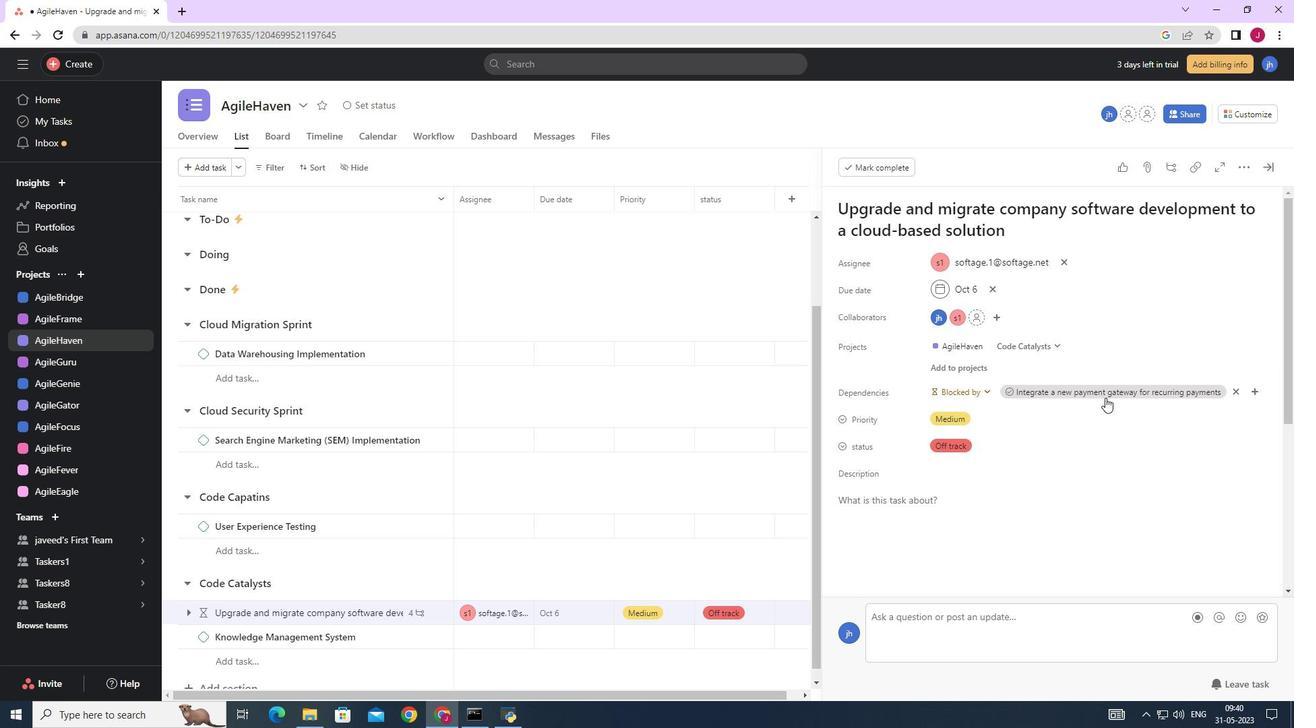 
Action: Mouse scrolled (1105, 397) with delta (0, 0)
Screenshot: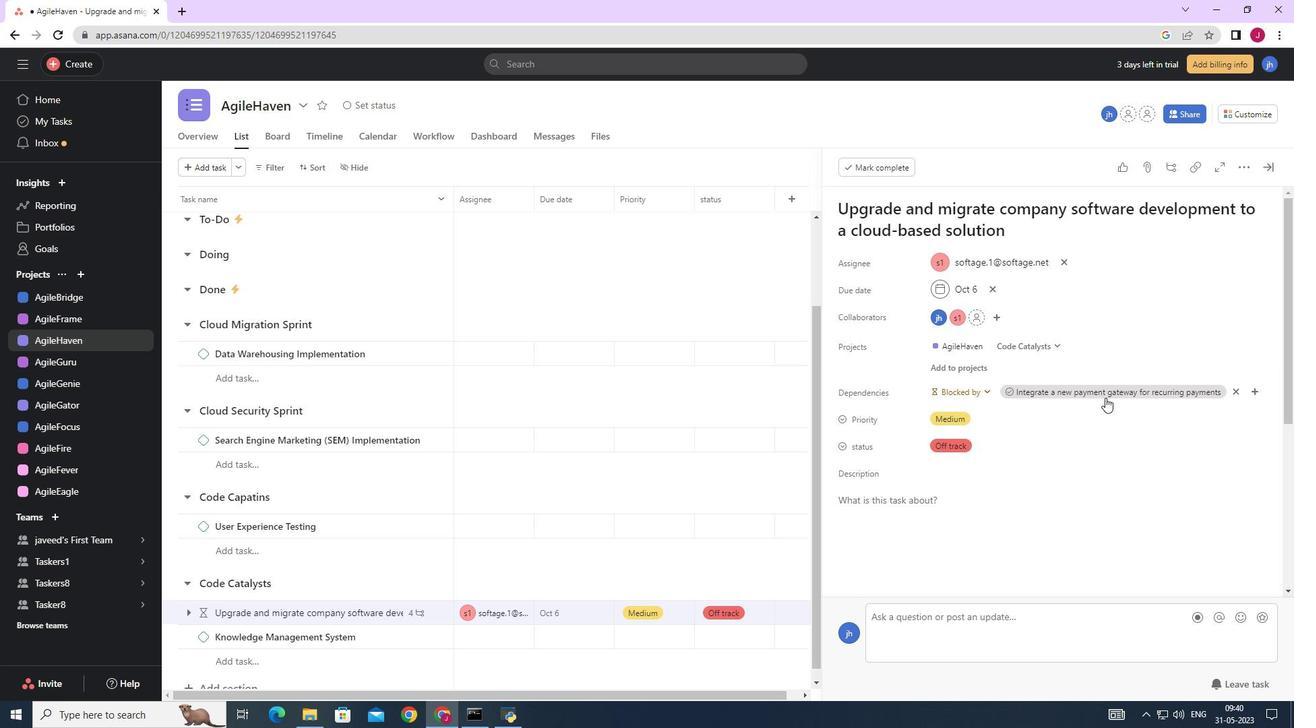 
Action: Mouse scrolled (1105, 397) with delta (0, 0)
Screenshot: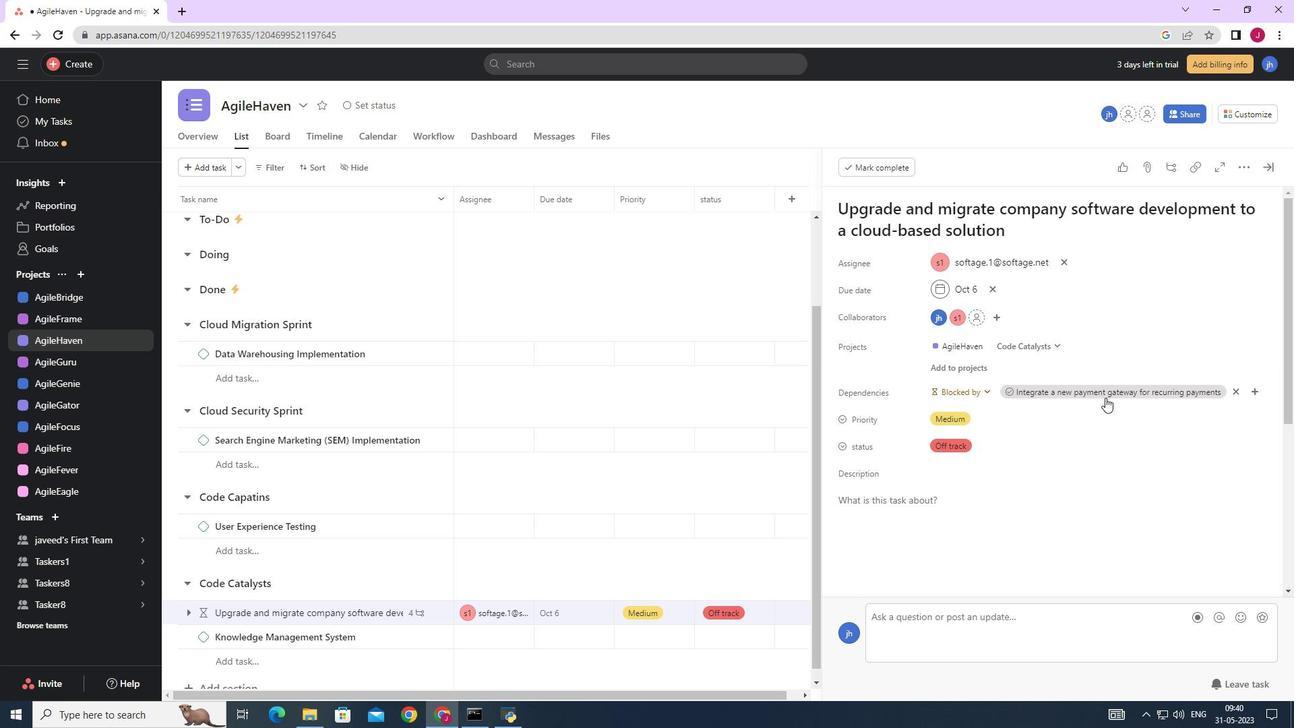 
Action: Mouse moved to (1105, 397)
Screenshot: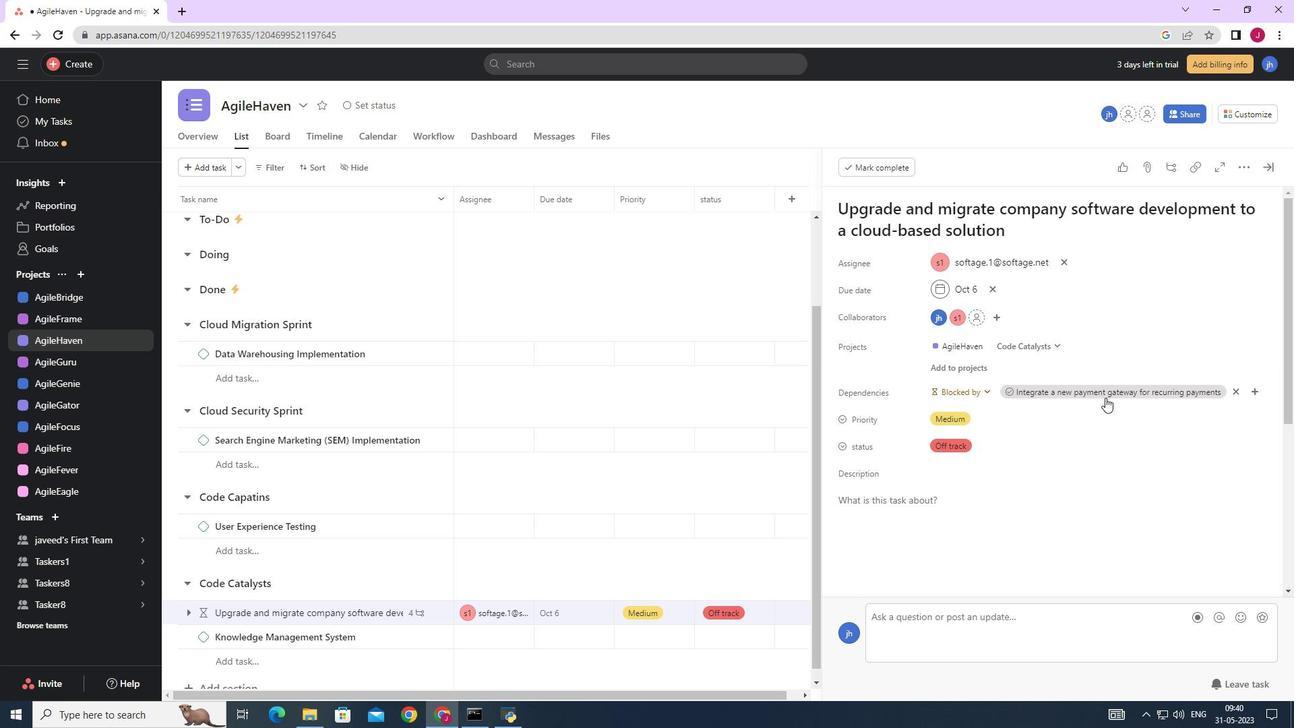 
Action: Mouse scrolled (1105, 398) with delta (0, 0)
Screenshot: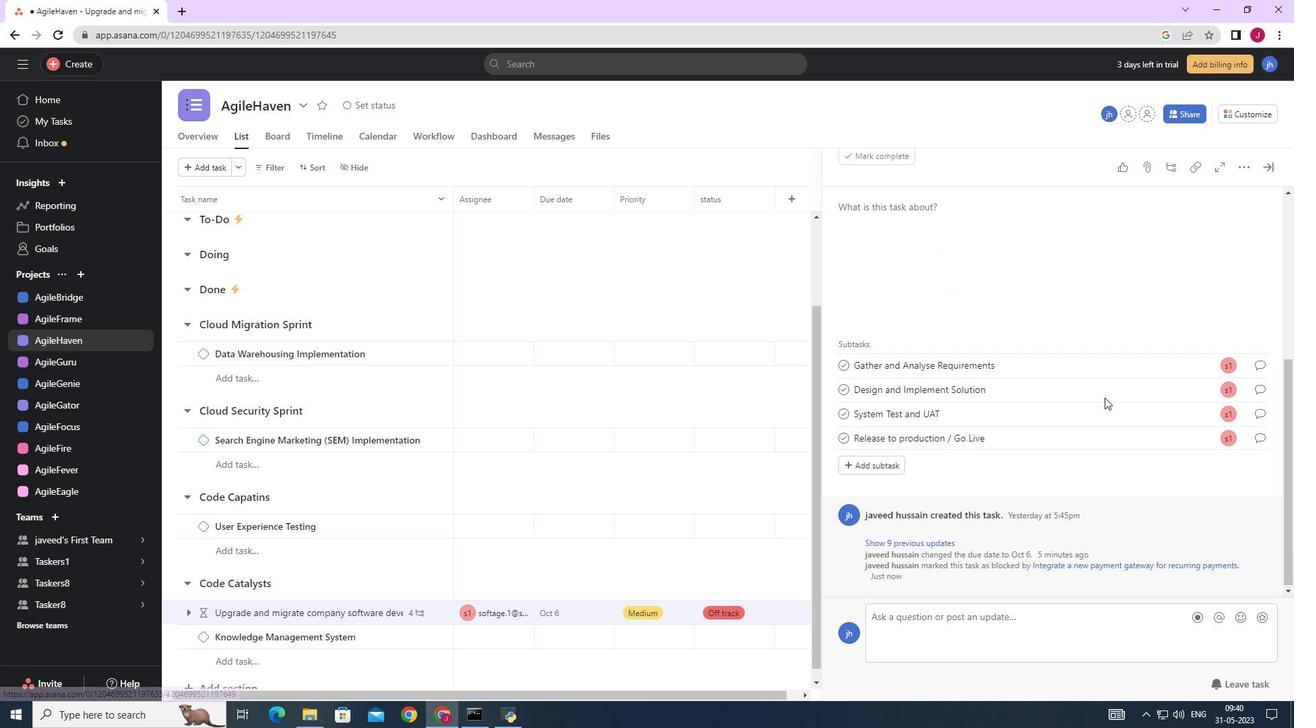 
Action: Mouse scrolled (1105, 398) with delta (0, 0)
Screenshot: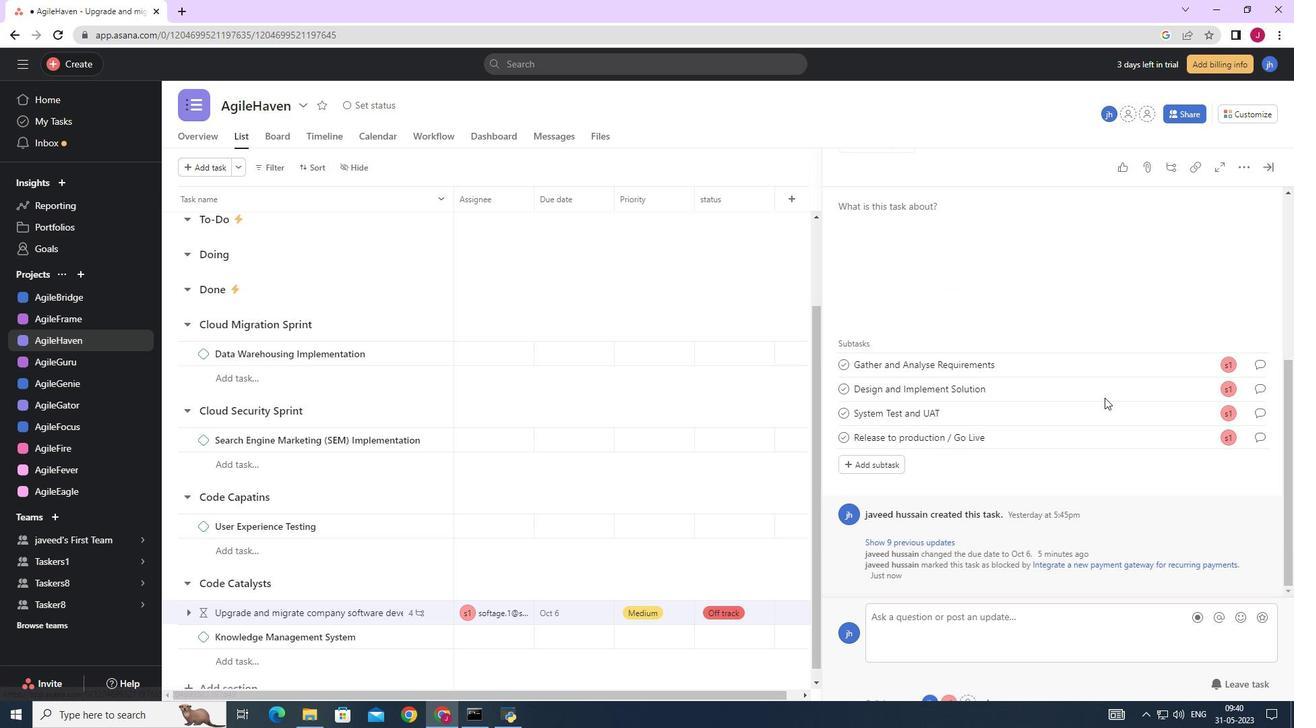 
Action: Mouse scrolled (1105, 398) with delta (0, 0)
Screenshot: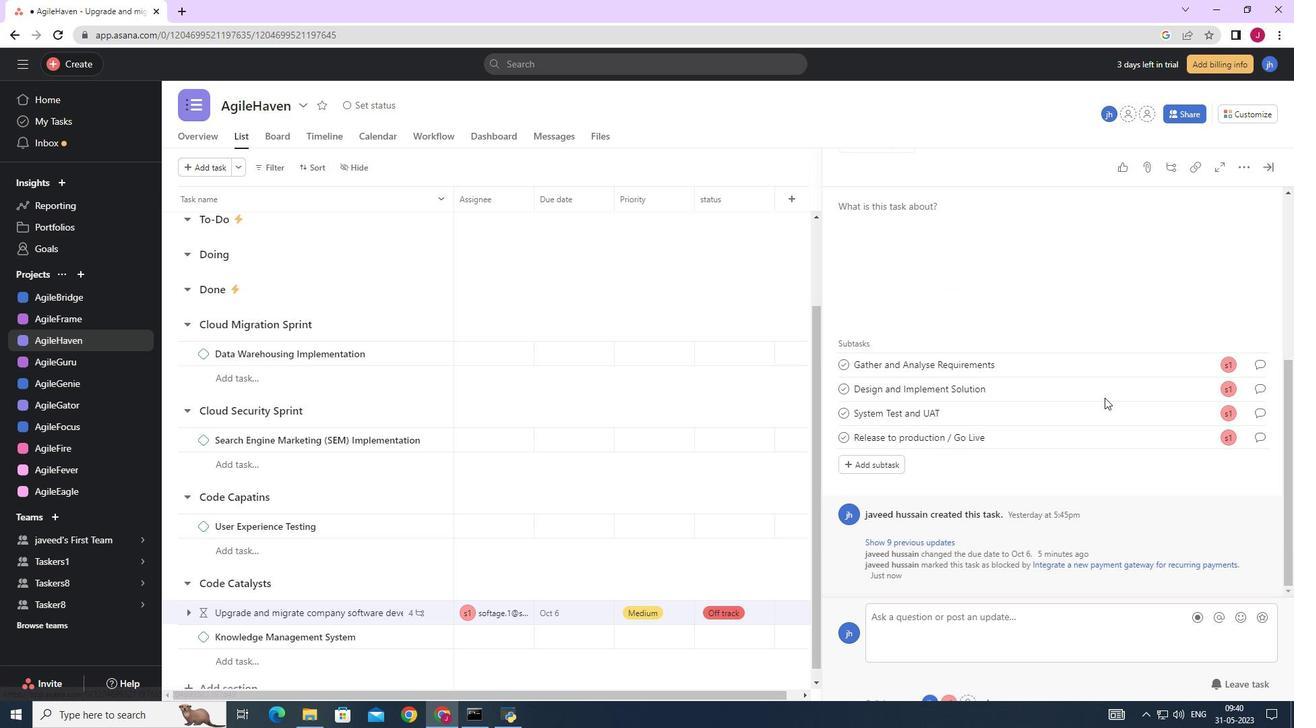 
Action: Mouse scrolled (1105, 398) with delta (0, 0)
Screenshot: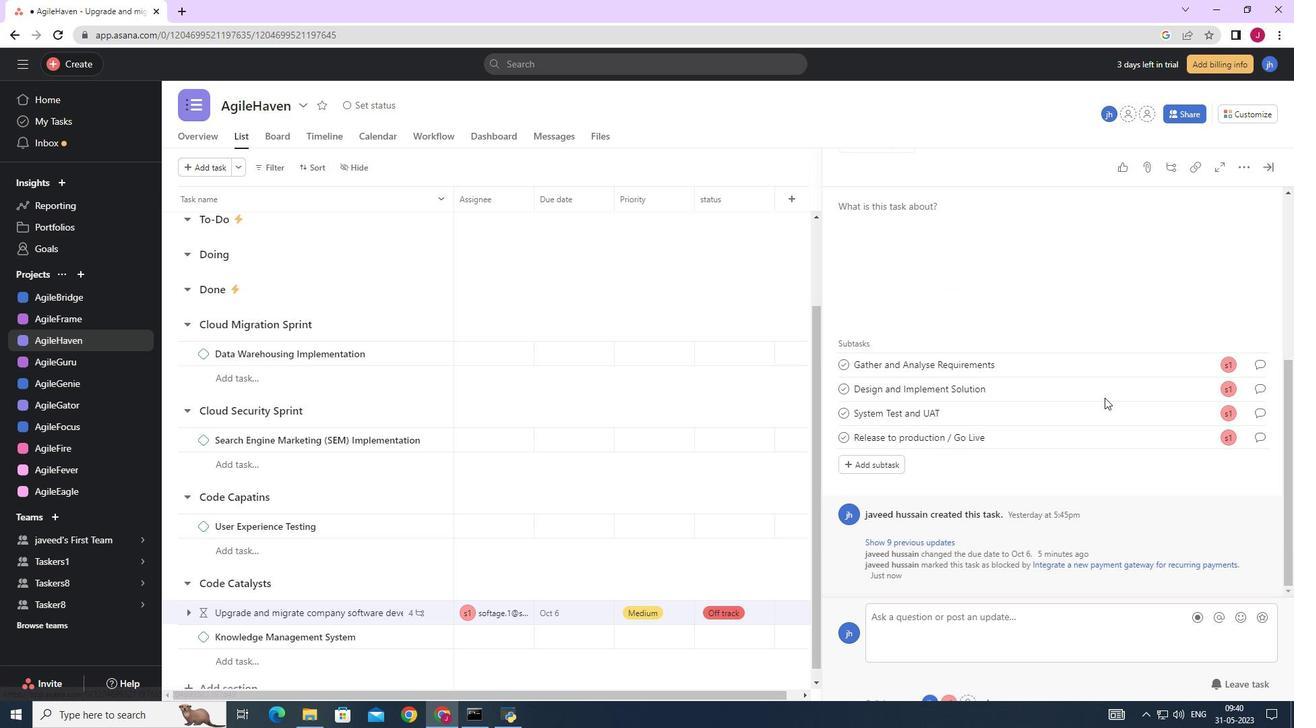 
Action: Mouse moved to (1105, 397)
Screenshot: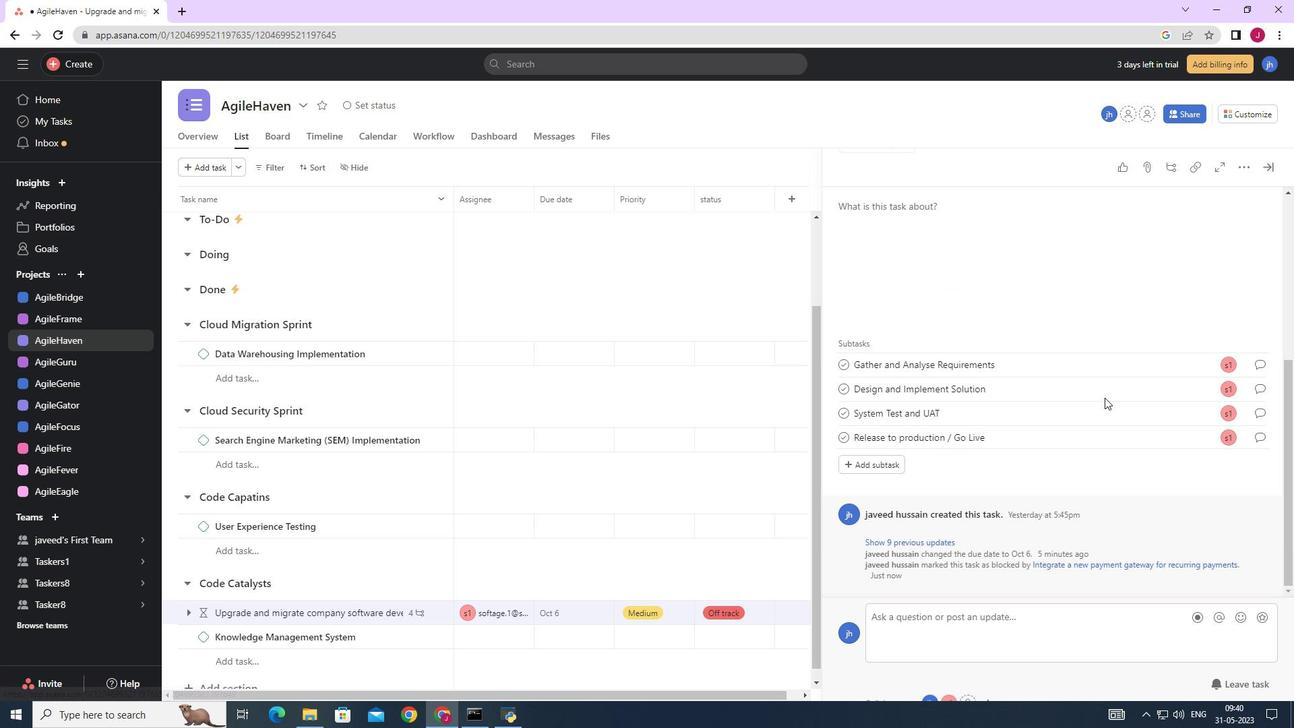 
Action: Mouse scrolled (1105, 398) with delta (0, 0)
Screenshot: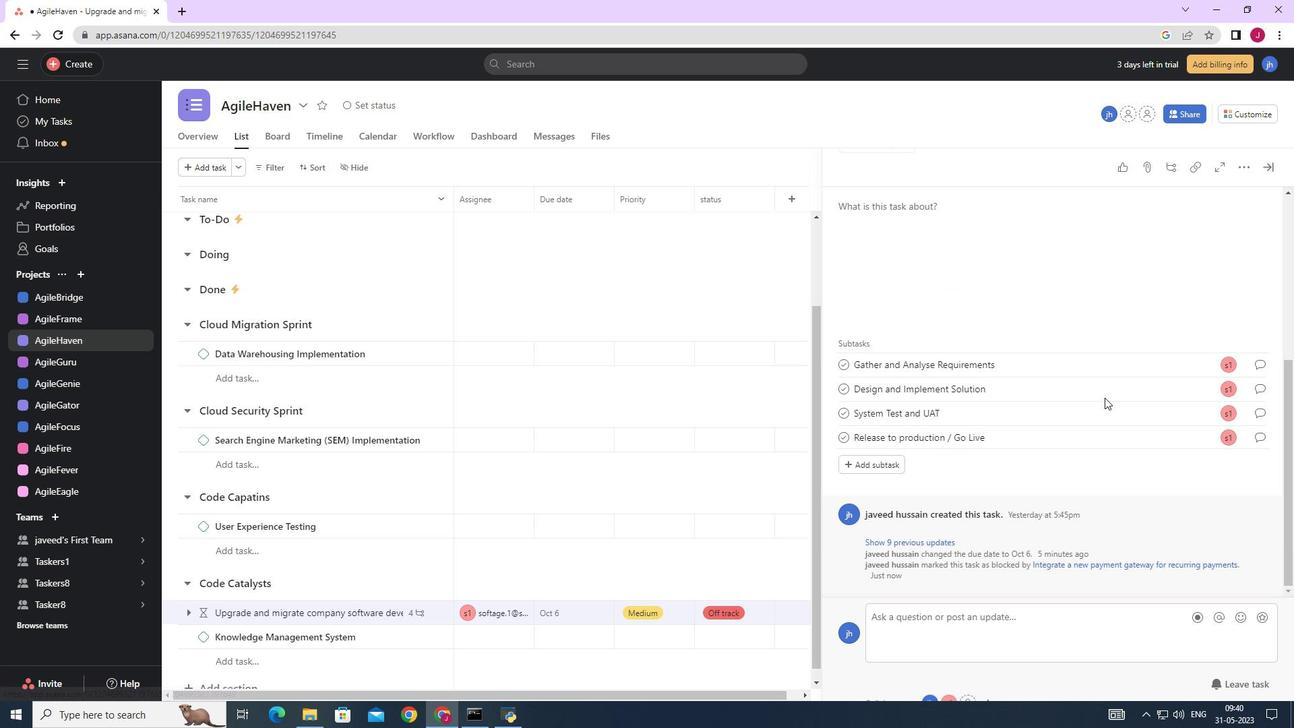 
Action: Mouse moved to (1265, 170)
Screenshot: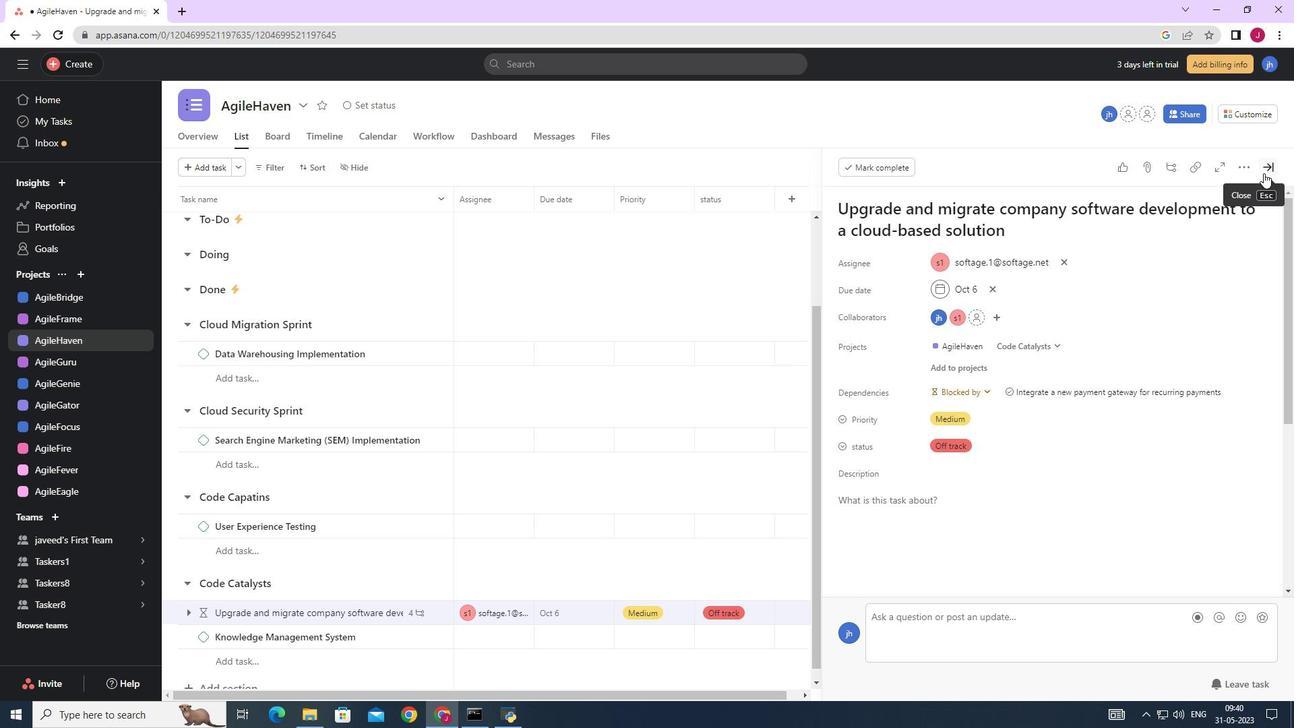 
Action: Mouse pressed left at (1265, 170)
Screenshot: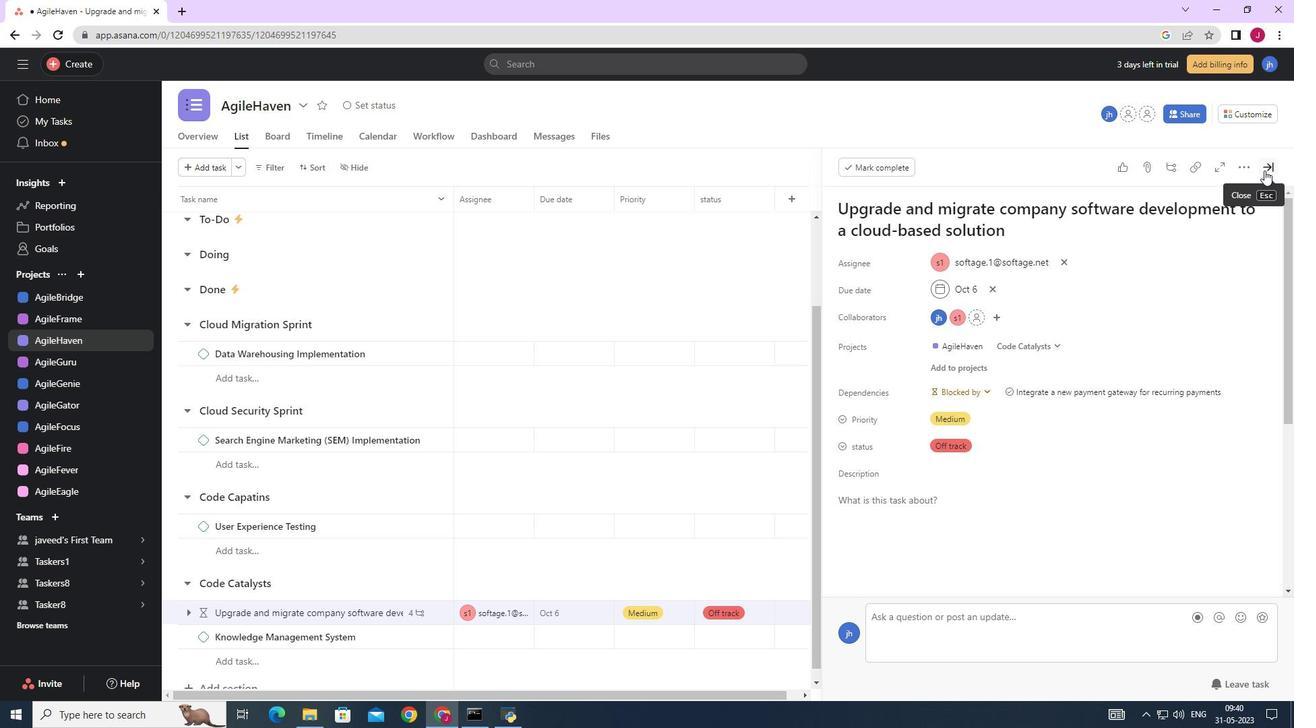 
Action: Mouse moved to (1172, 127)
Screenshot: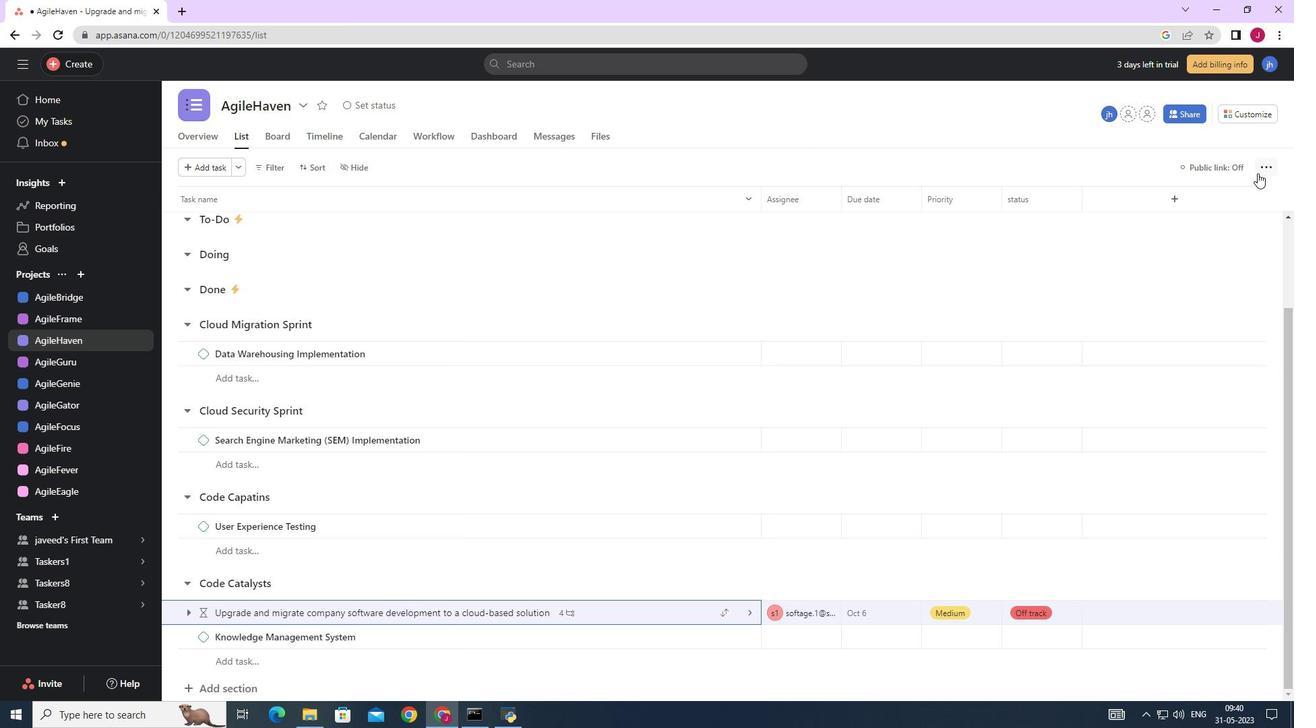 
